 Task: In the sheet Budget Analysis ToolFont size of heading  18 Font style of dataoswald 'Font size of data '9 Alignment of headline & dataAlign center.   Fill color in heading, Red Font color of dataIn the sheet  Data Analysis Spreadsheetbook
Action: Mouse moved to (84, 148)
Screenshot: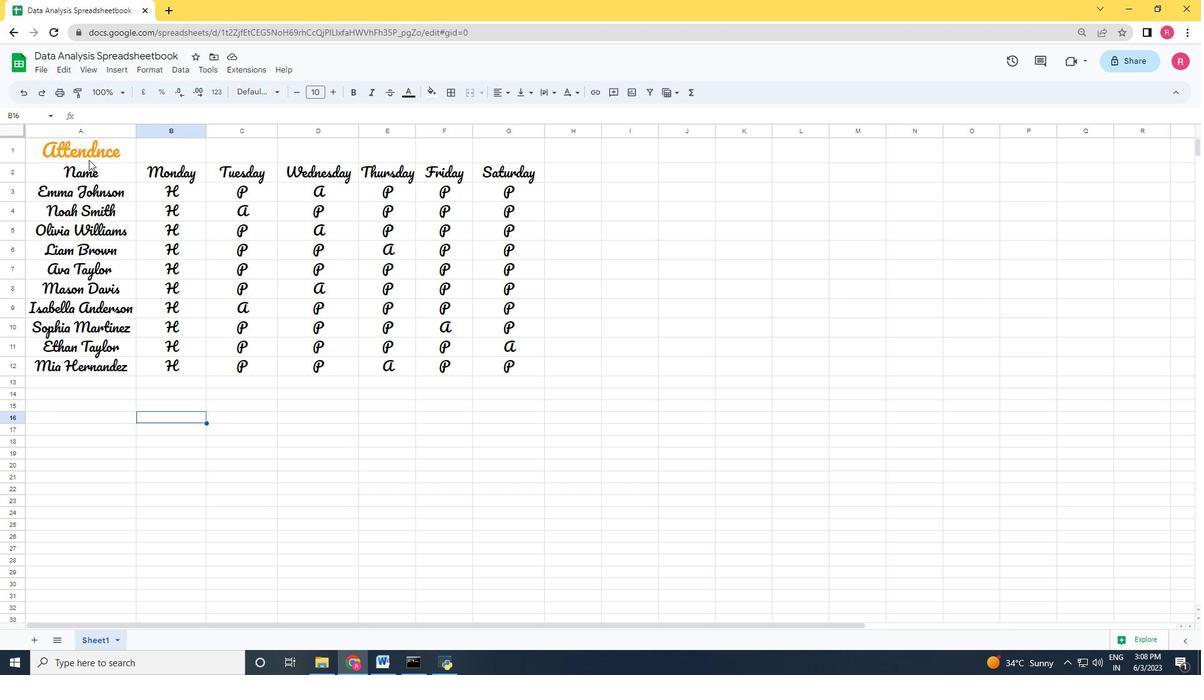
Action: Mouse pressed left at (84, 148)
Screenshot: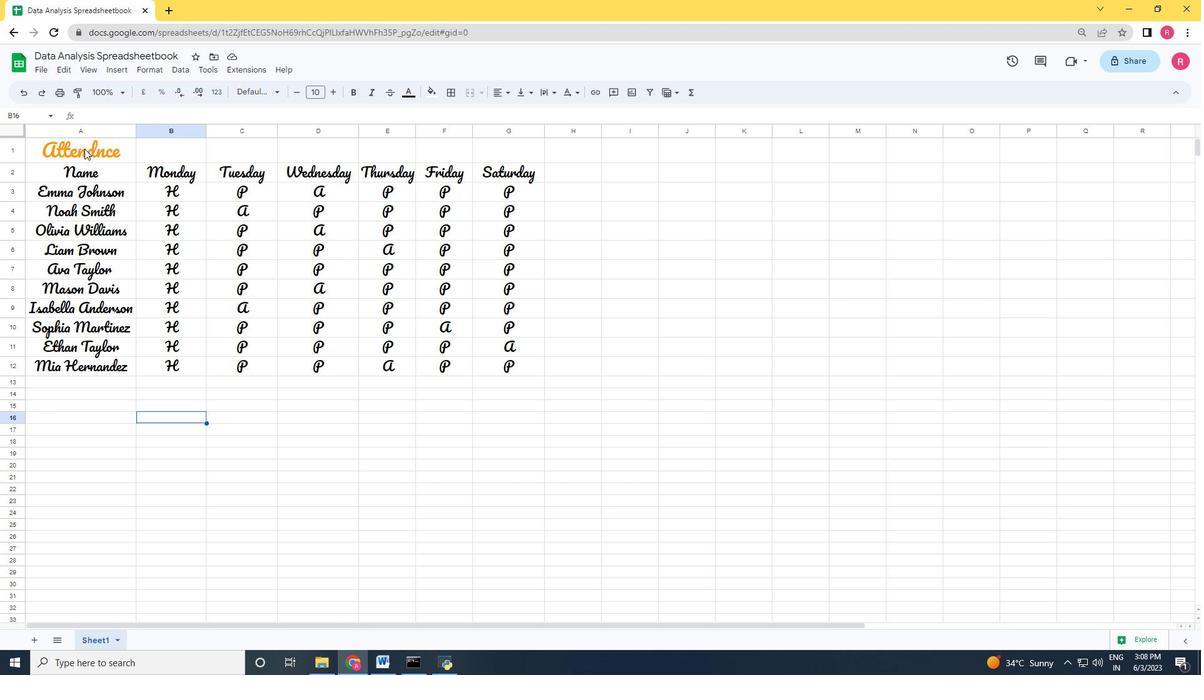 
Action: Mouse moved to (301, 90)
Screenshot: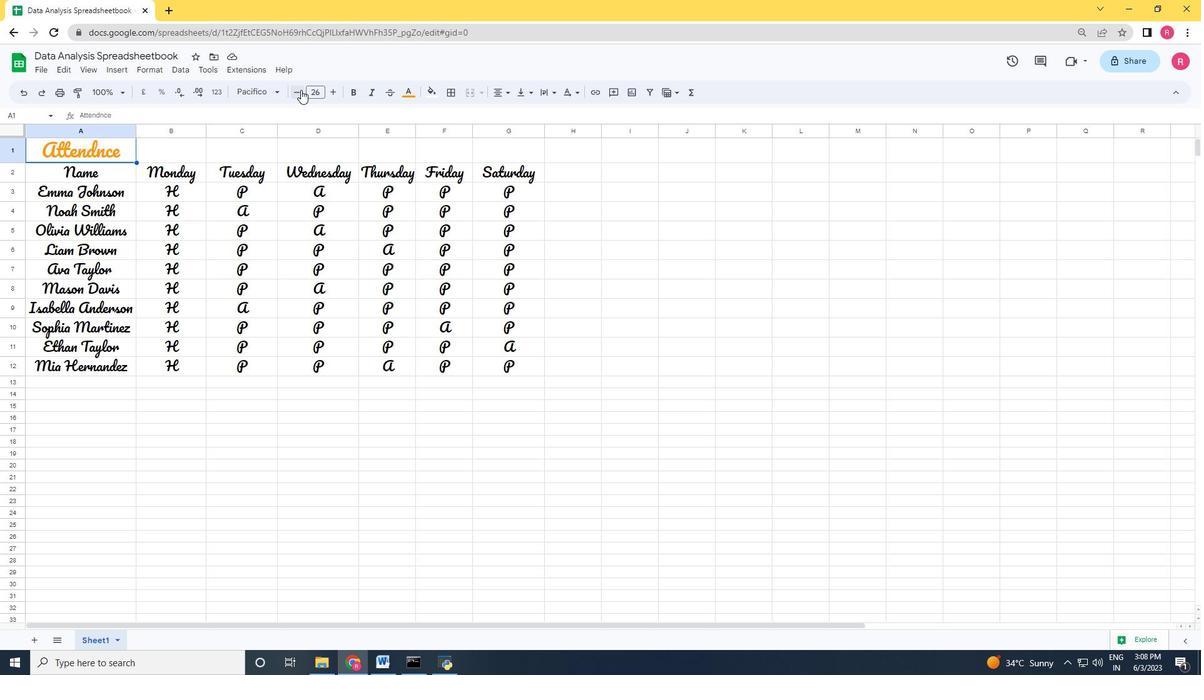 
Action: Mouse pressed left at (301, 90)
Screenshot: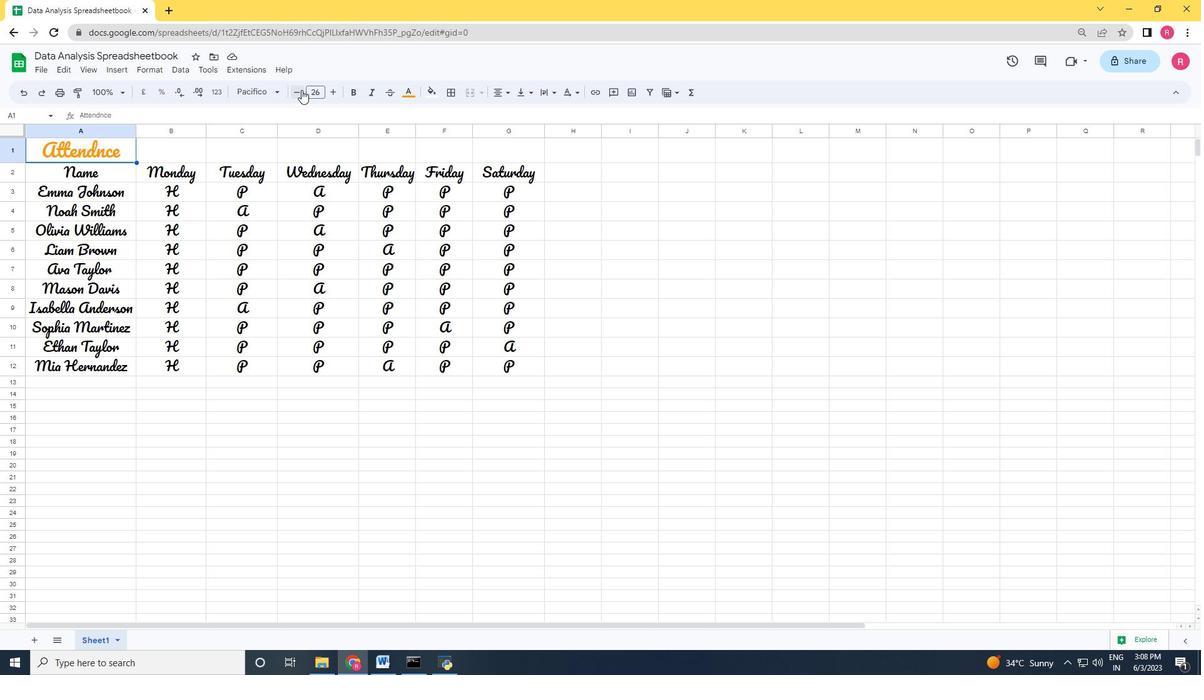 
Action: Mouse pressed left at (301, 90)
Screenshot: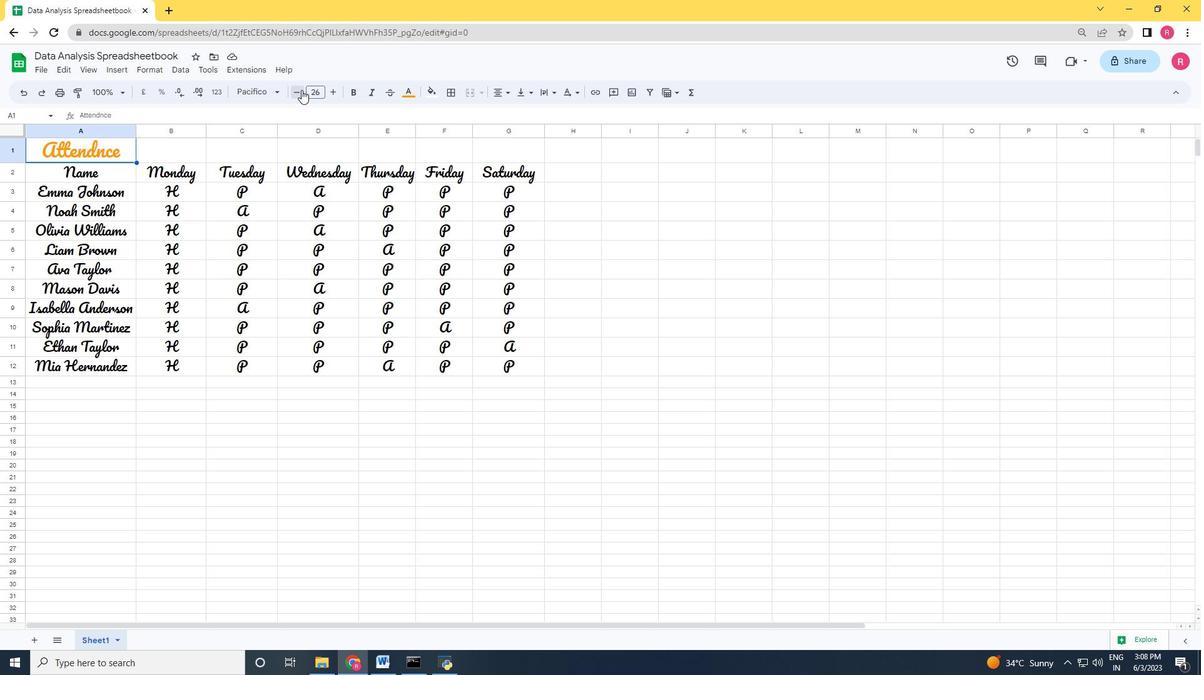 
Action: Mouse pressed left at (301, 90)
Screenshot: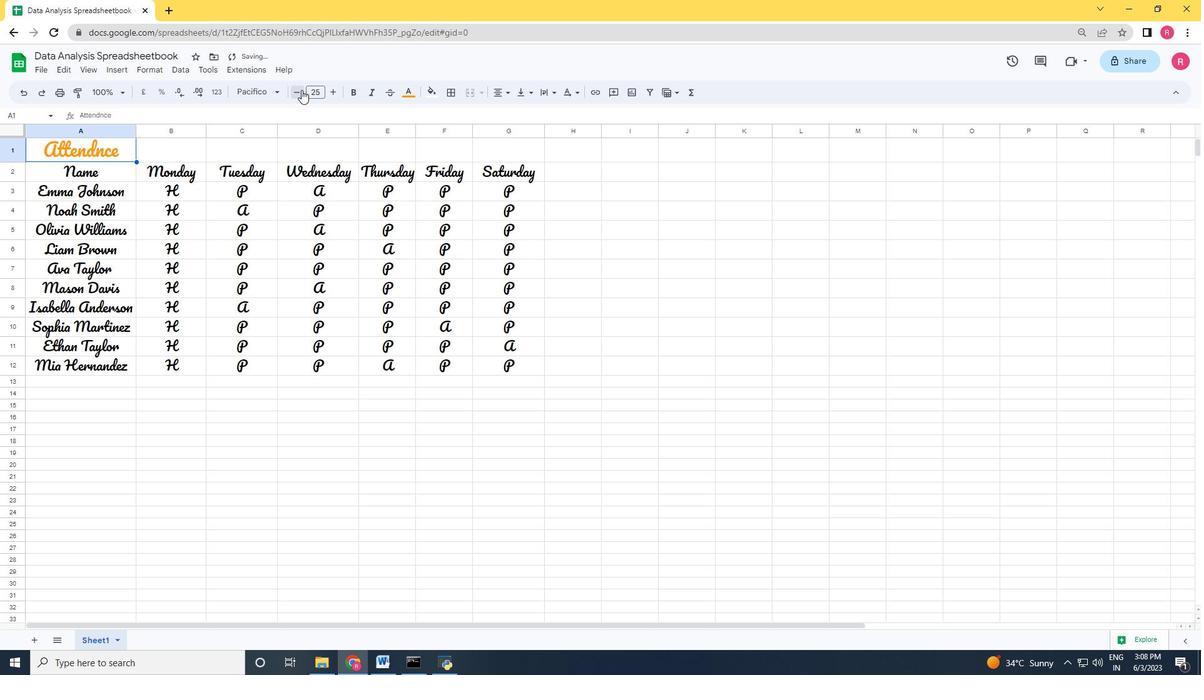 
Action: Mouse pressed left at (301, 90)
Screenshot: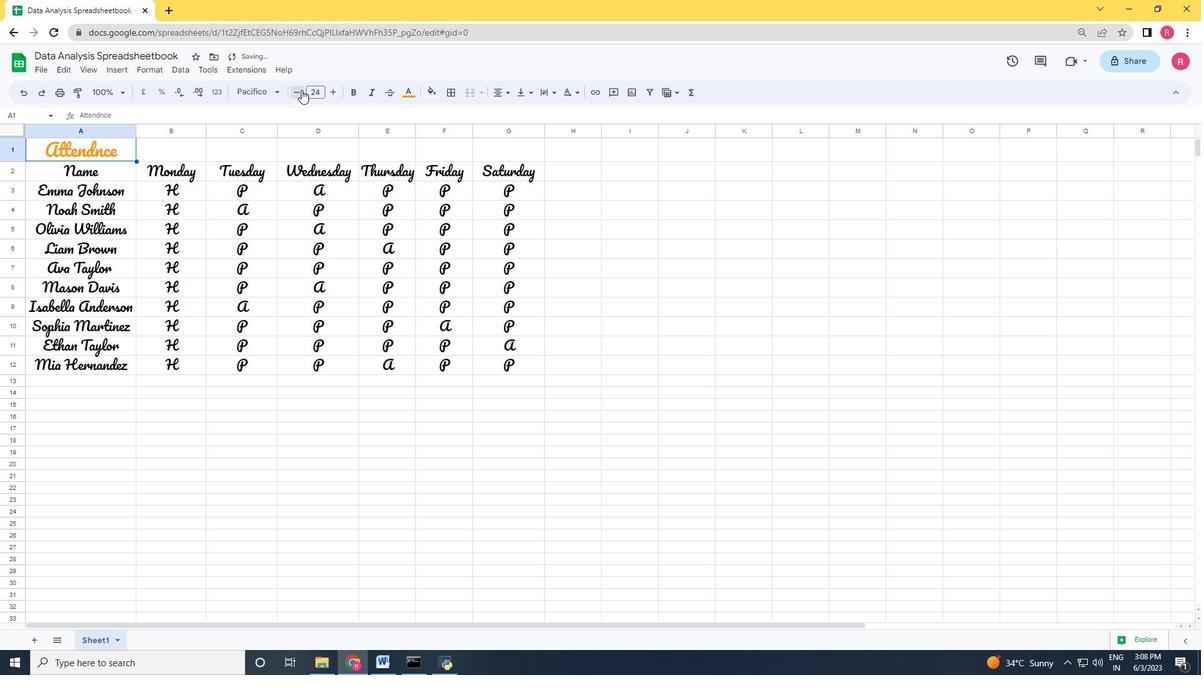 
Action: Mouse pressed left at (301, 90)
Screenshot: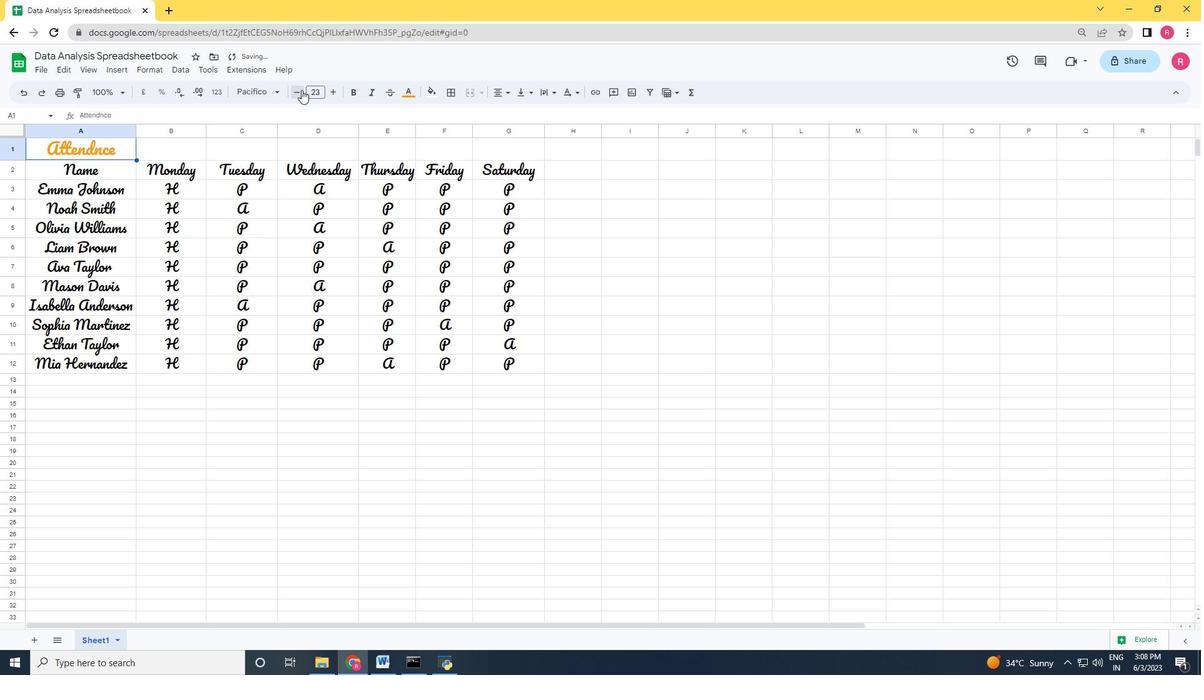 
Action: Mouse pressed left at (301, 90)
Screenshot: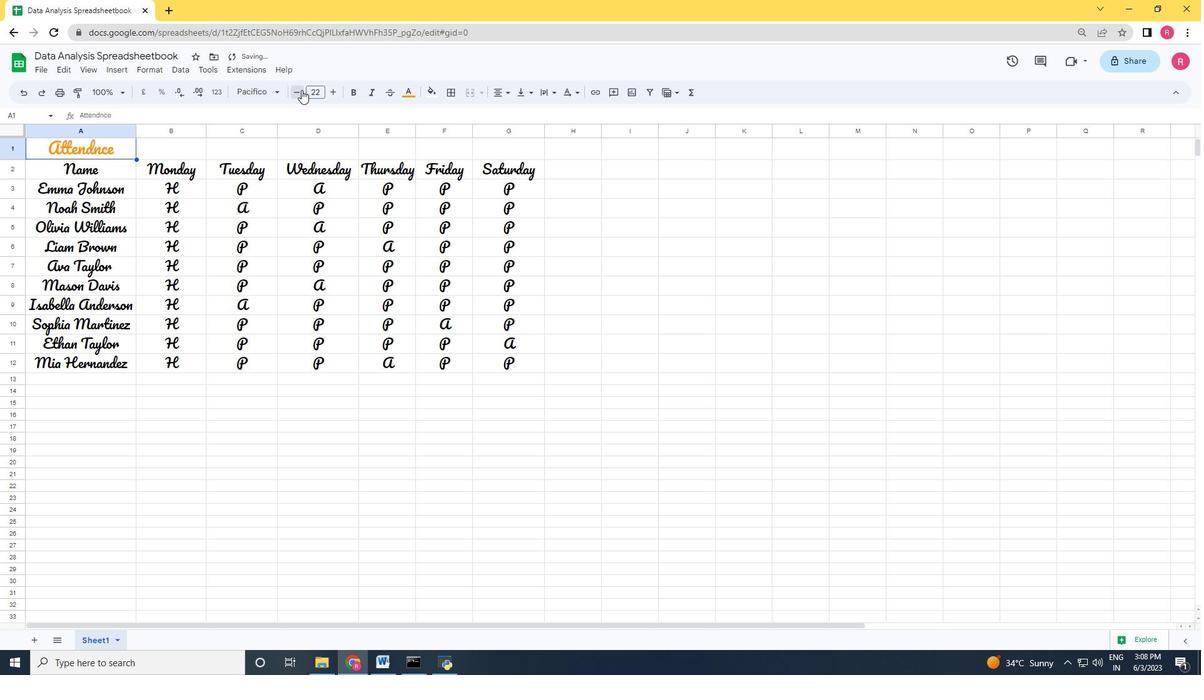 
Action: Mouse pressed left at (301, 90)
Screenshot: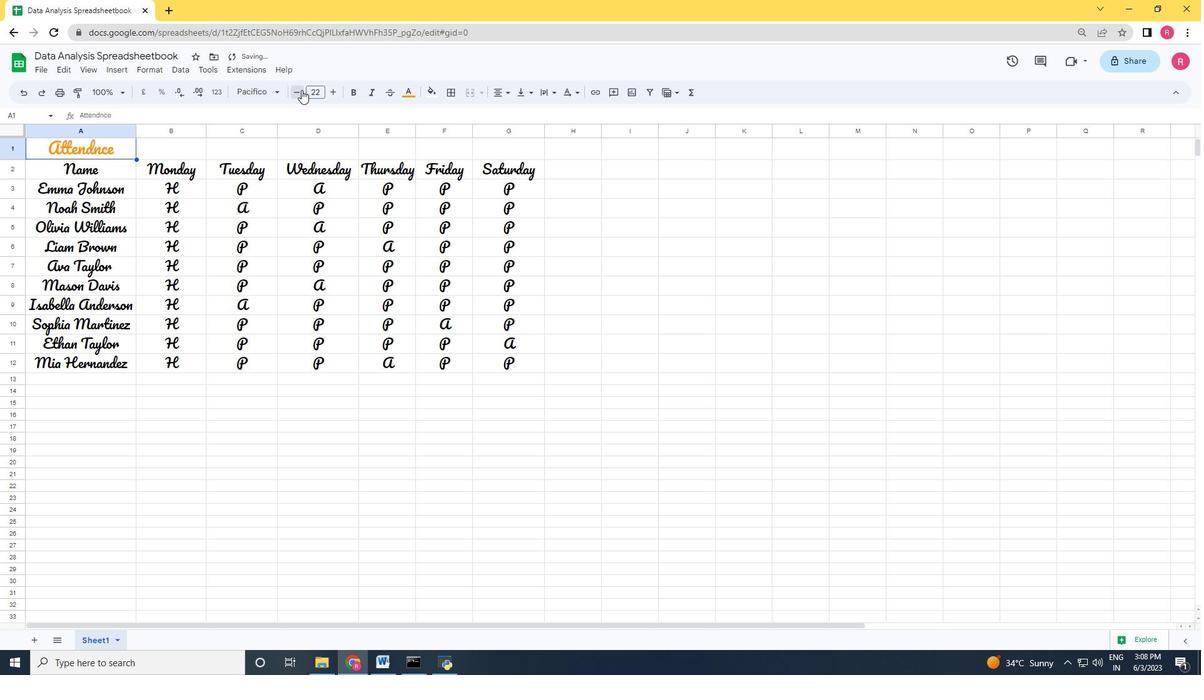 
Action: Mouse pressed left at (301, 90)
Screenshot: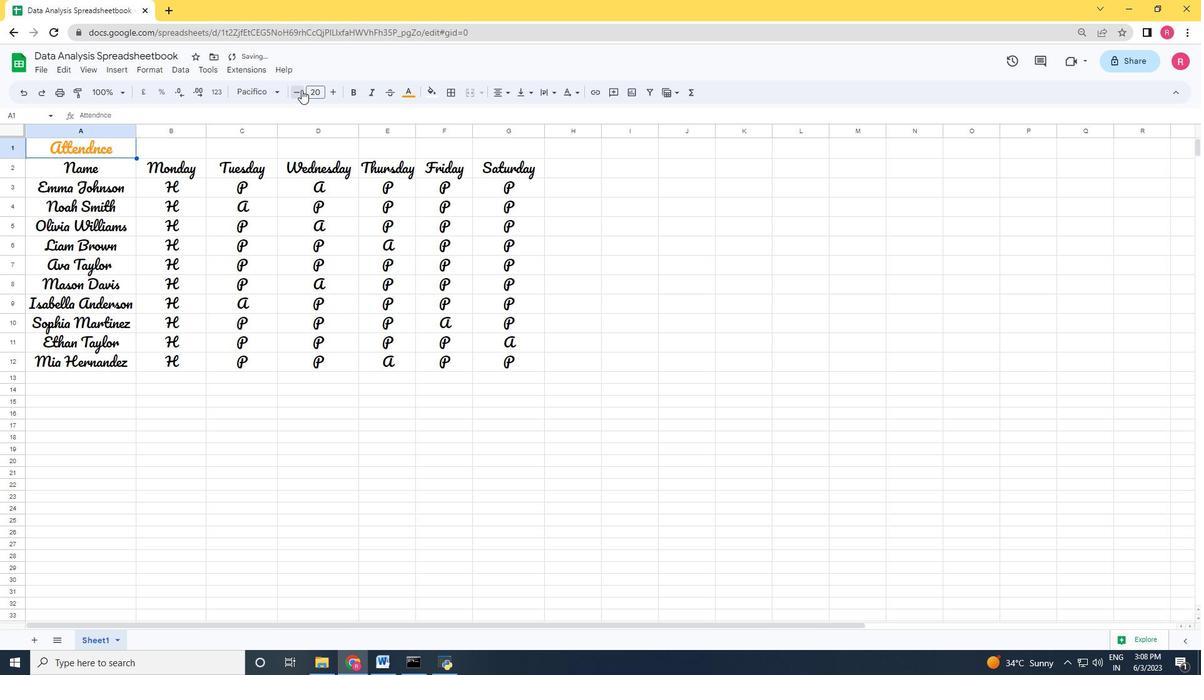 
Action: Mouse pressed left at (301, 90)
Screenshot: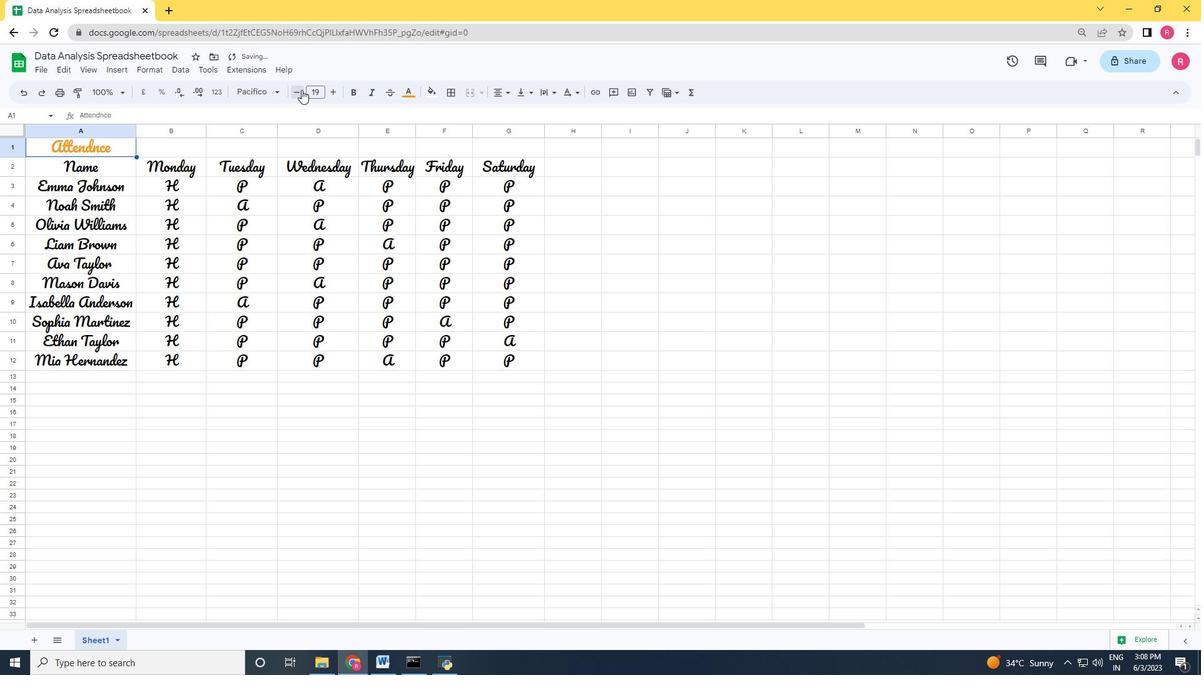 
Action: Mouse moved to (329, 93)
Screenshot: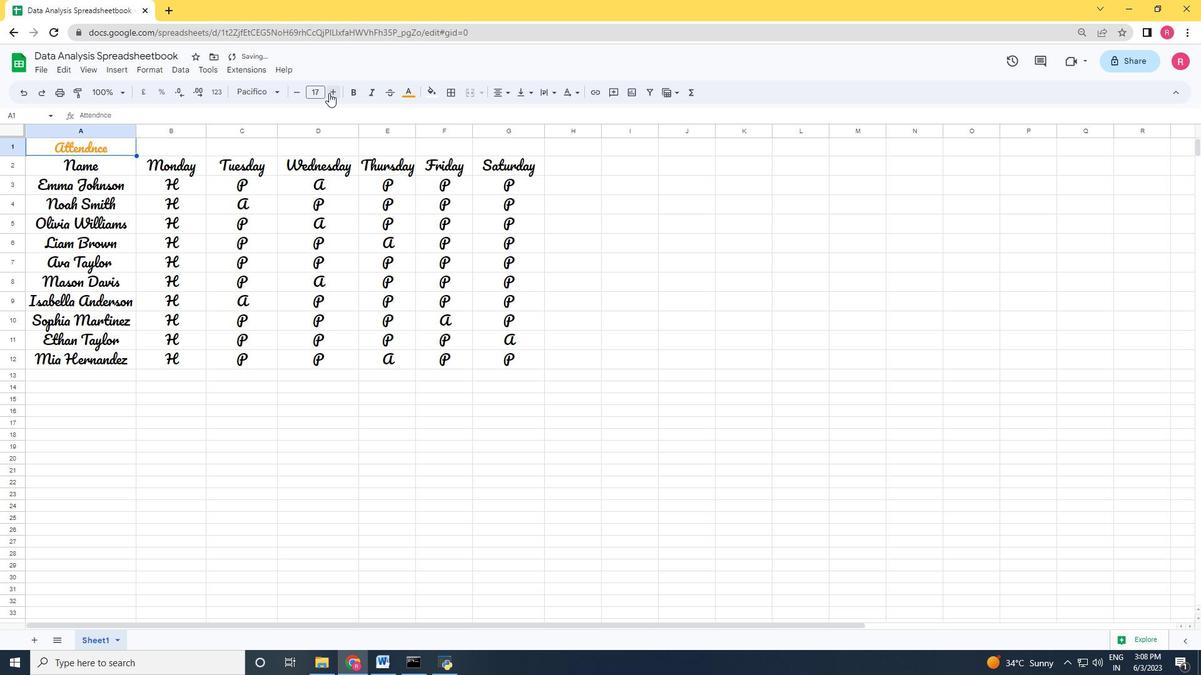 
Action: Mouse pressed left at (329, 93)
Screenshot: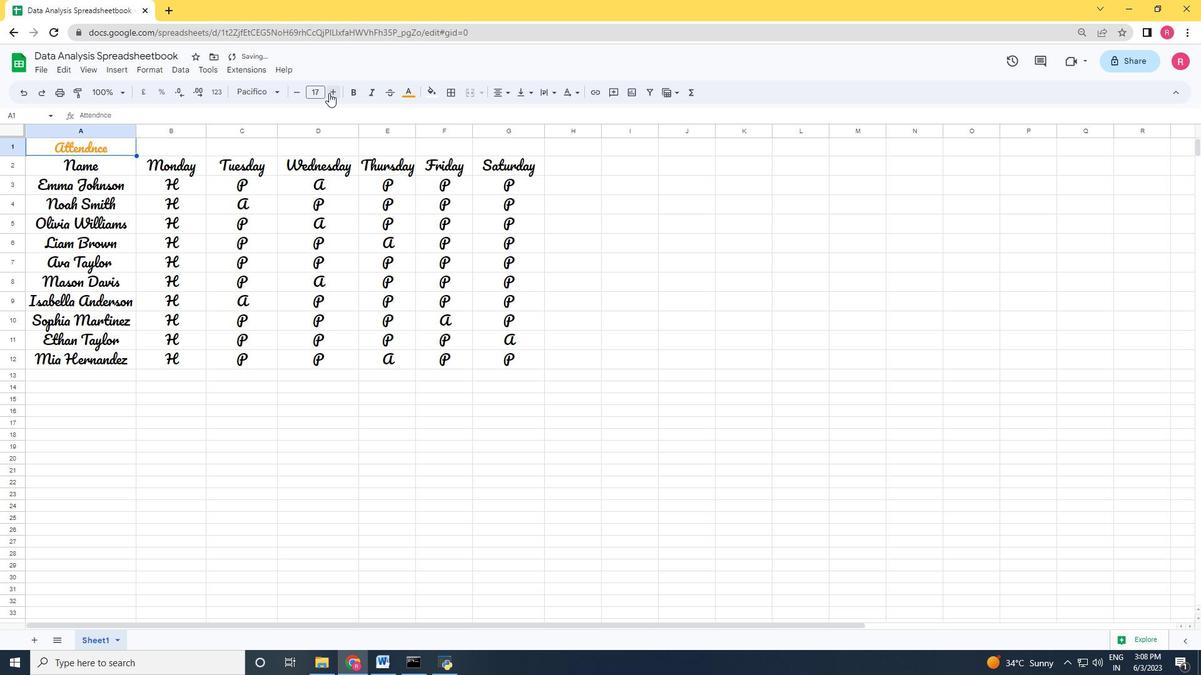 
Action: Mouse moved to (280, 95)
Screenshot: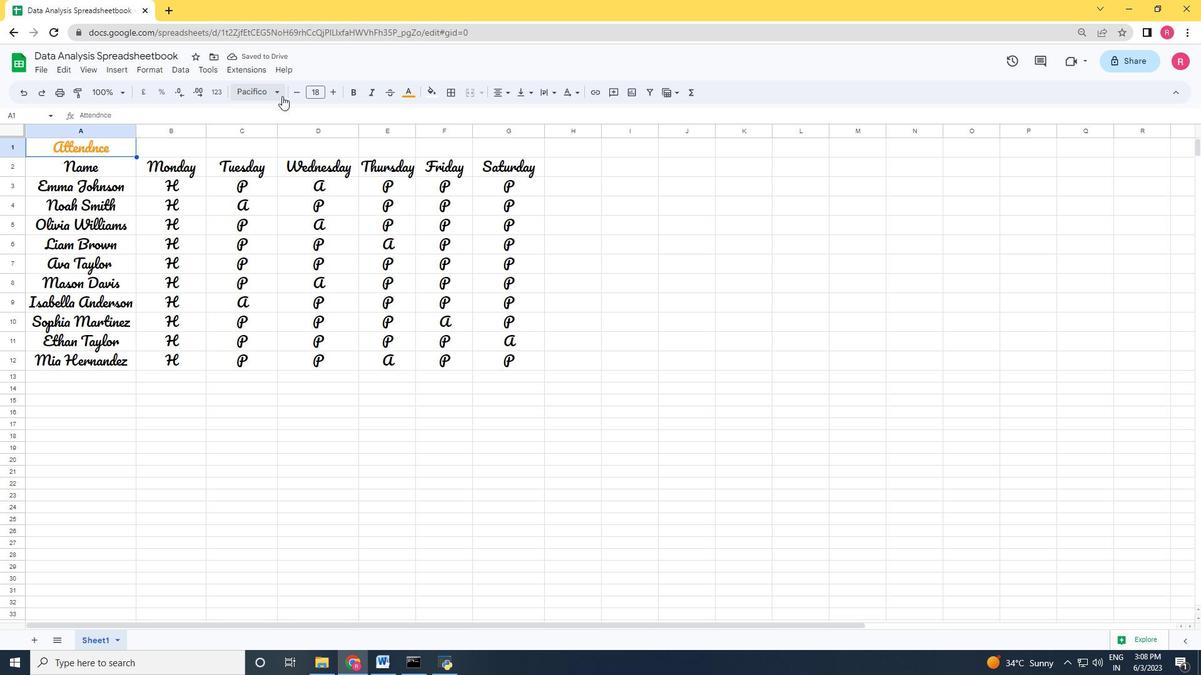 
Action: Mouse pressed left at (280, 95)
Screenshot: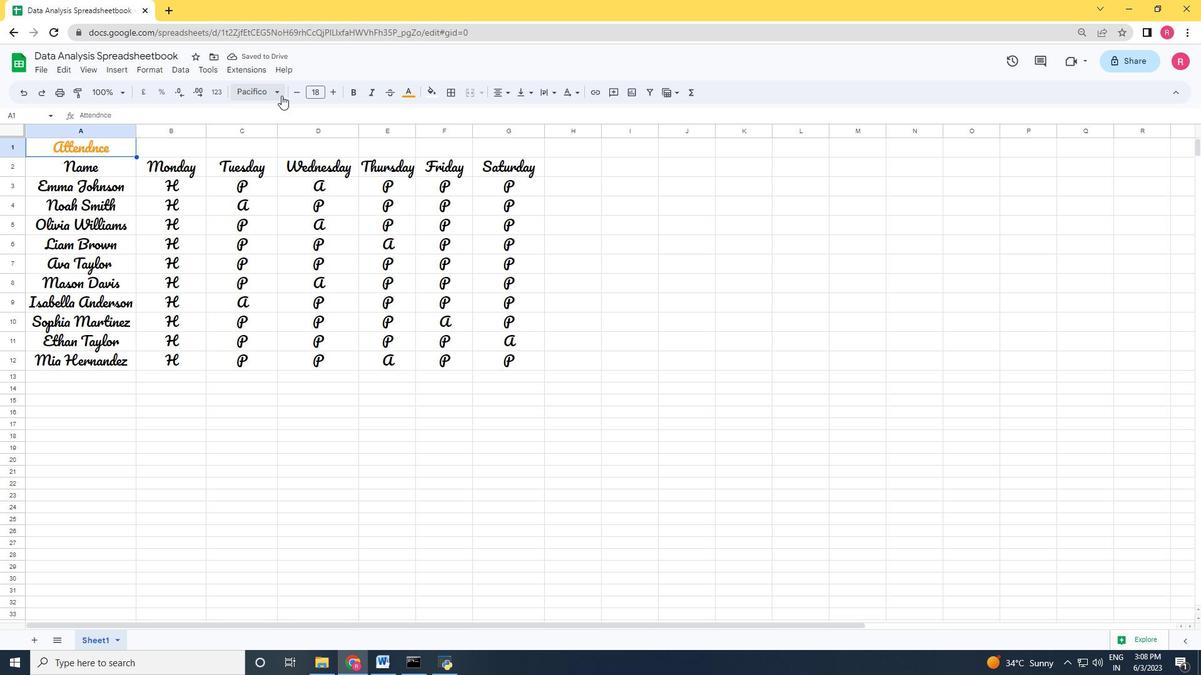 
Action: Mouse moved to (270, 242)
Screenshot: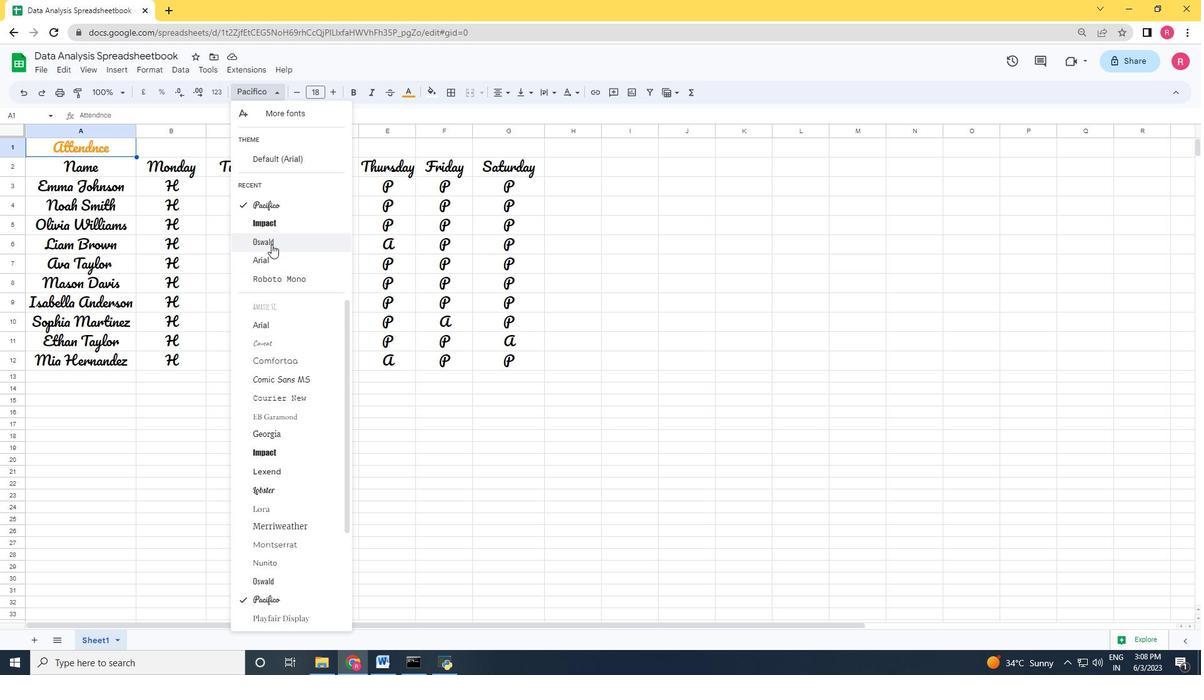 
Action: Mouse pressed left at (270, 242)
Screenshot: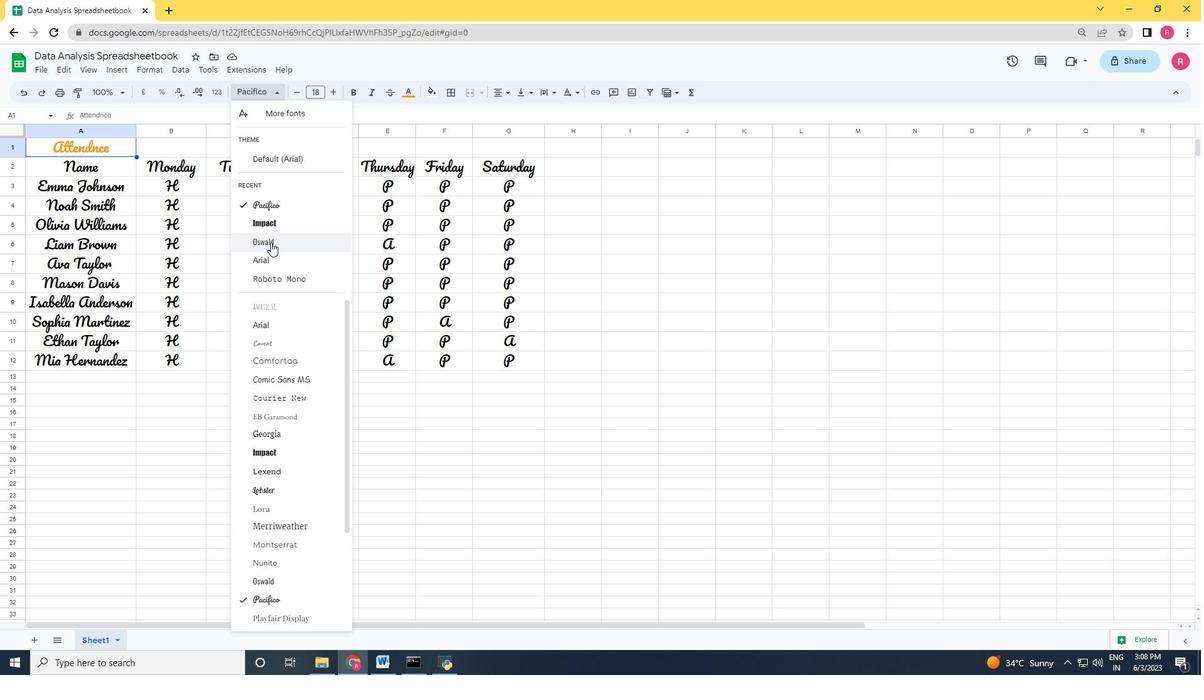 
Action: Mouse moved to (299, 95)
Screenshot: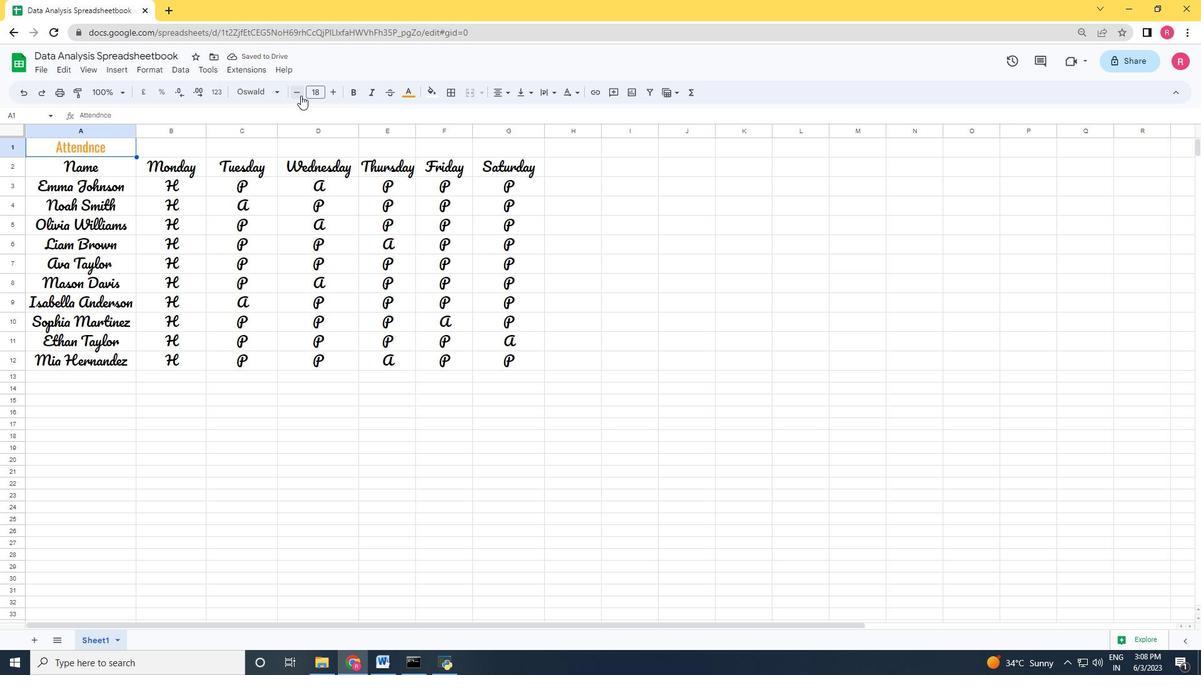 
Action: Mouse pressed left at (299, 95)
Screenshot: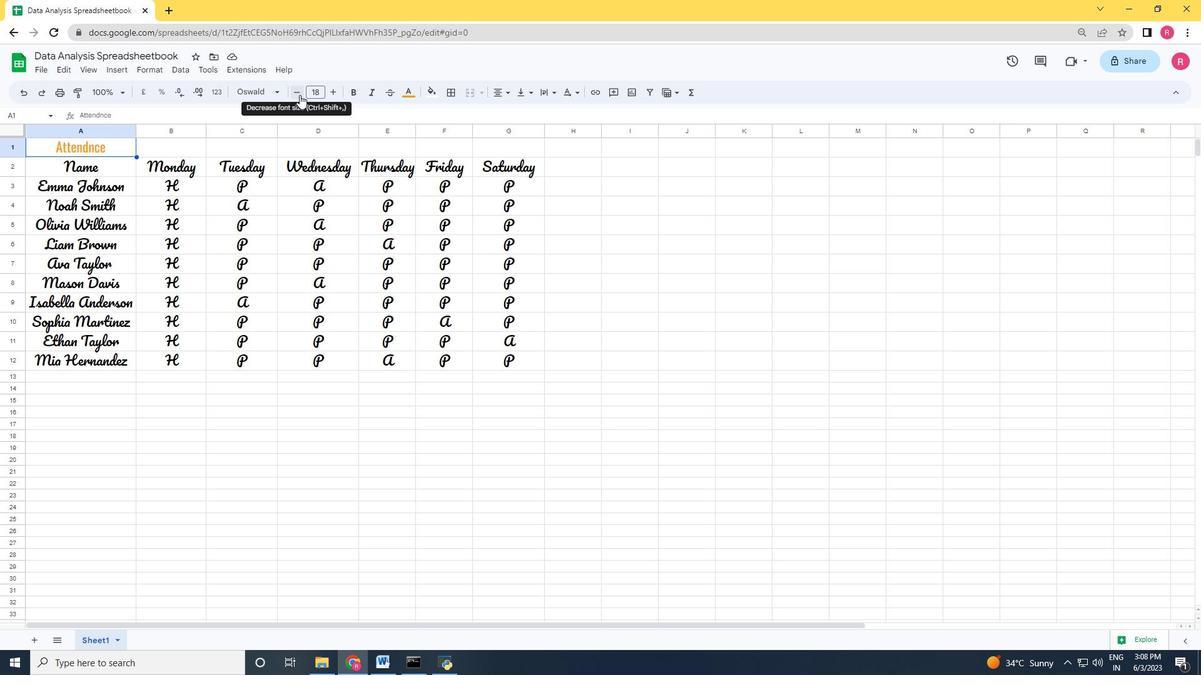 
Action: Mouse pressed left at (299, 95)
Screenshot: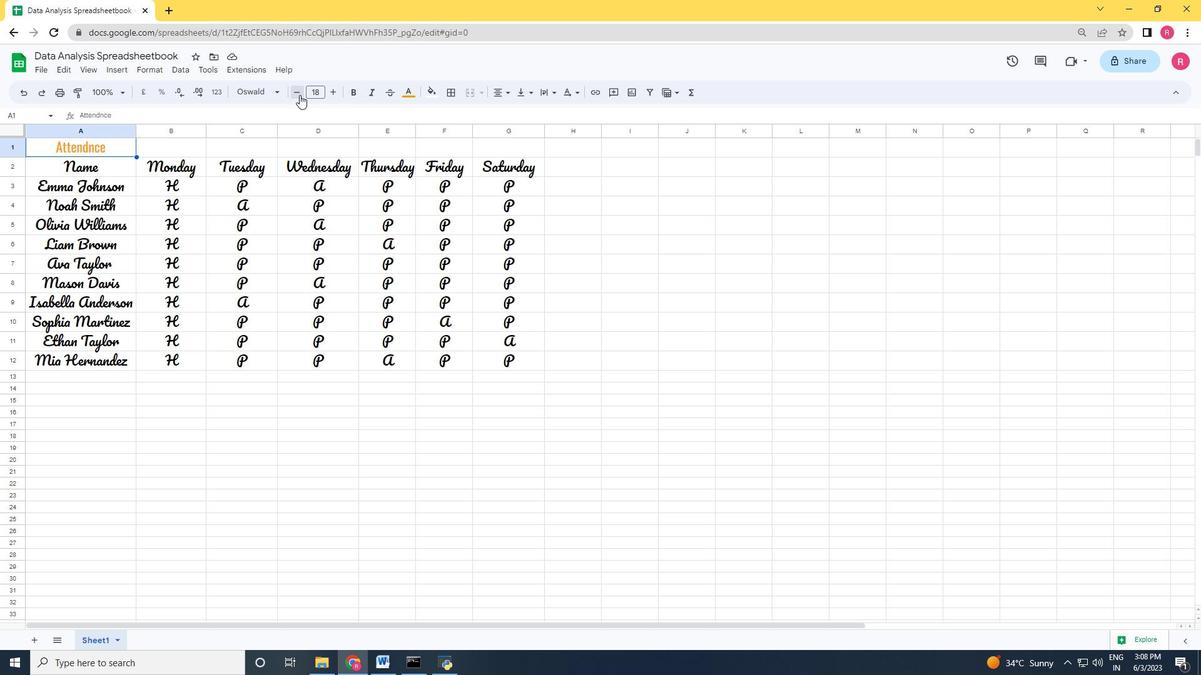 
Action: Mouse pressed left at (299, 95)
Screenshot: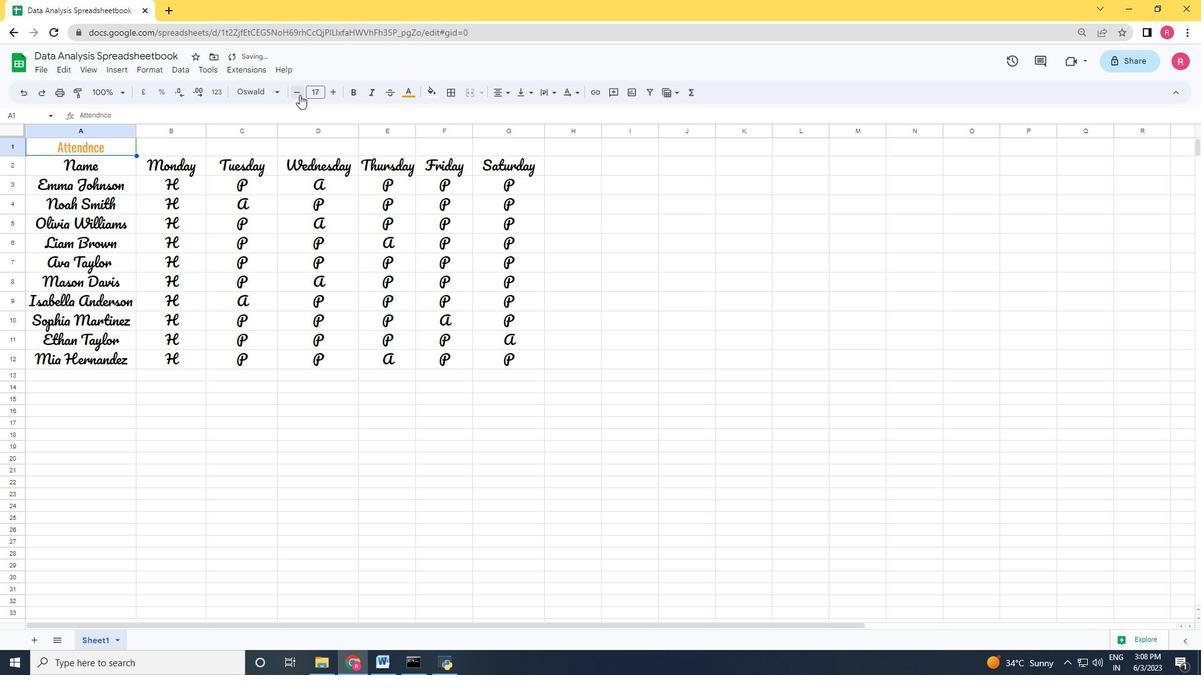 
Action: Mouse moved to (334, 93)
Screenshot: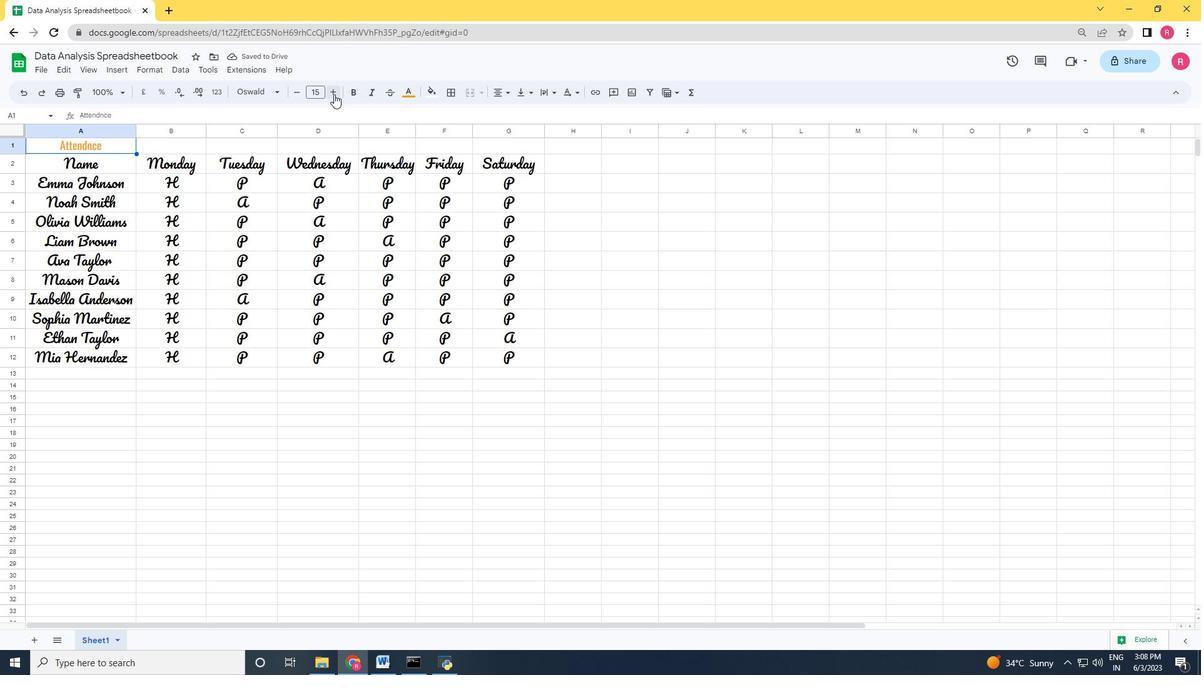 
Action: Mouse pressed left at (334, 93)
Screenshot: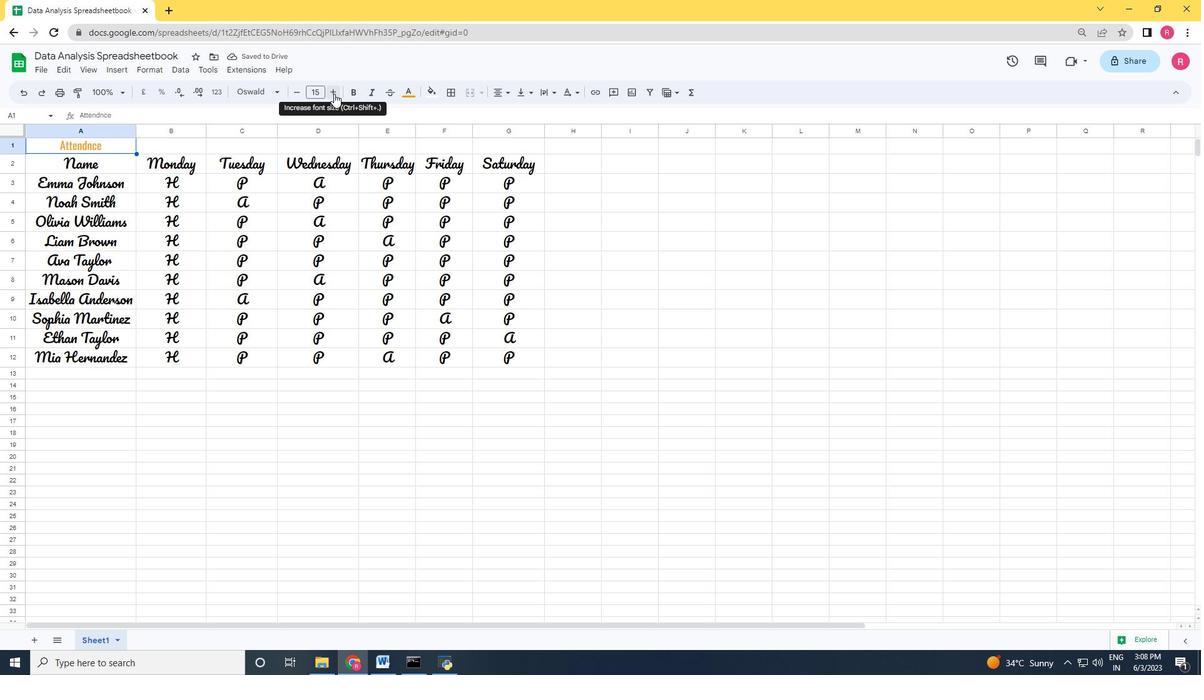 
Action: Mouse pressed left at (334, 93)
Screenshot: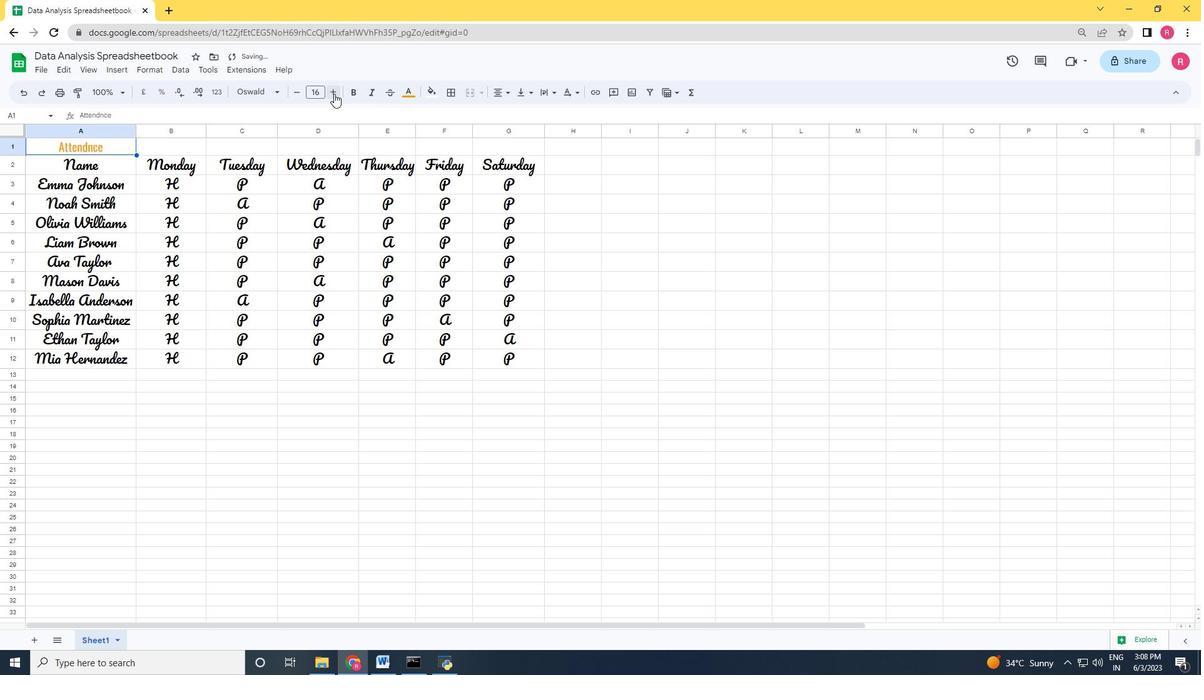 
Action: Mouse pressed left at (334, 93)
Screenshot: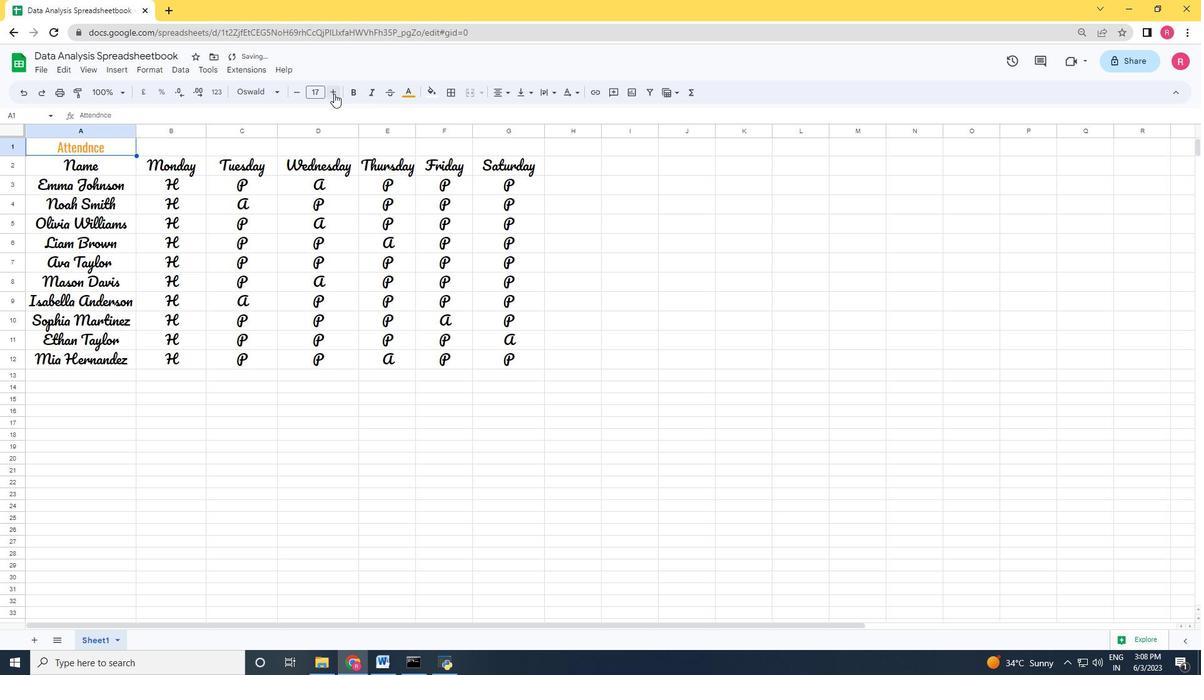
Action: Mouse moved to (277, 95)
Screenshot: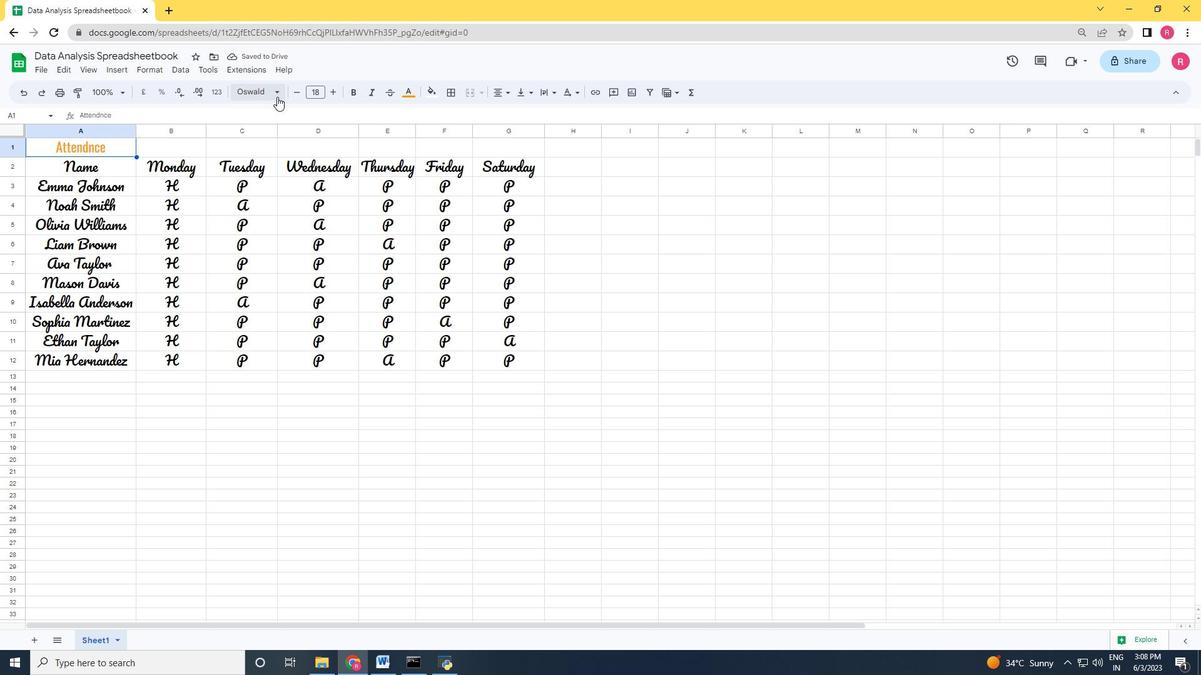 
Action: Mouse pressed left at (277, 95)
Screenshot: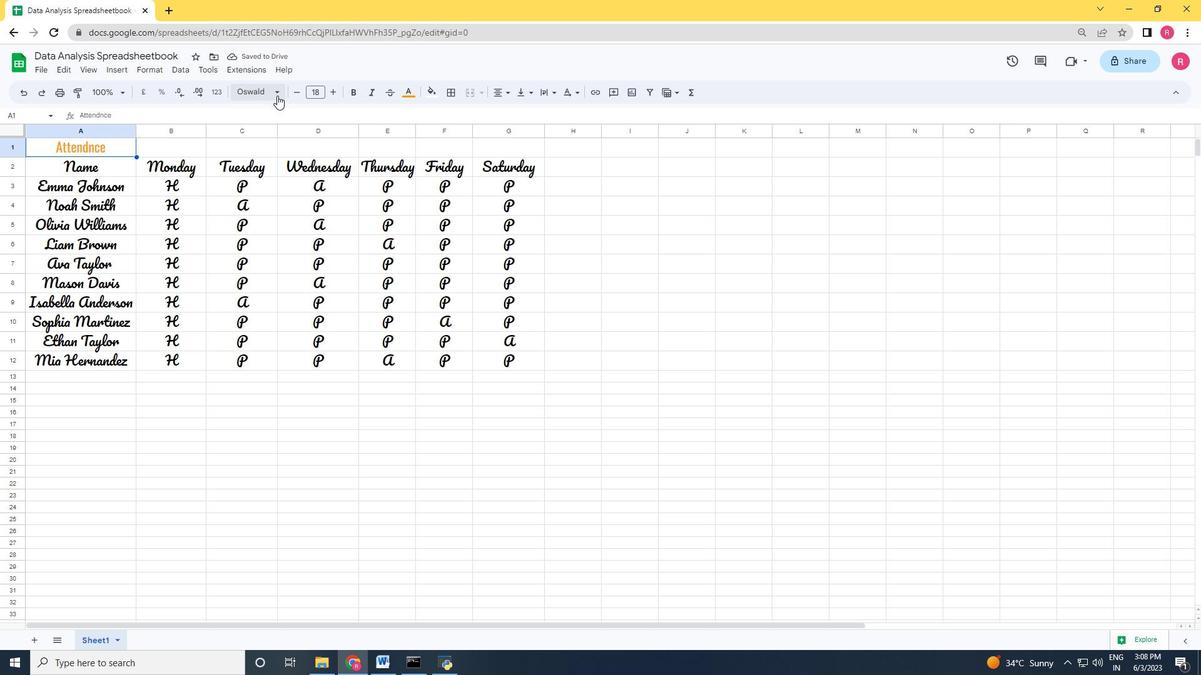 
Action: Mouse moved to (280, 535)
Screenshot: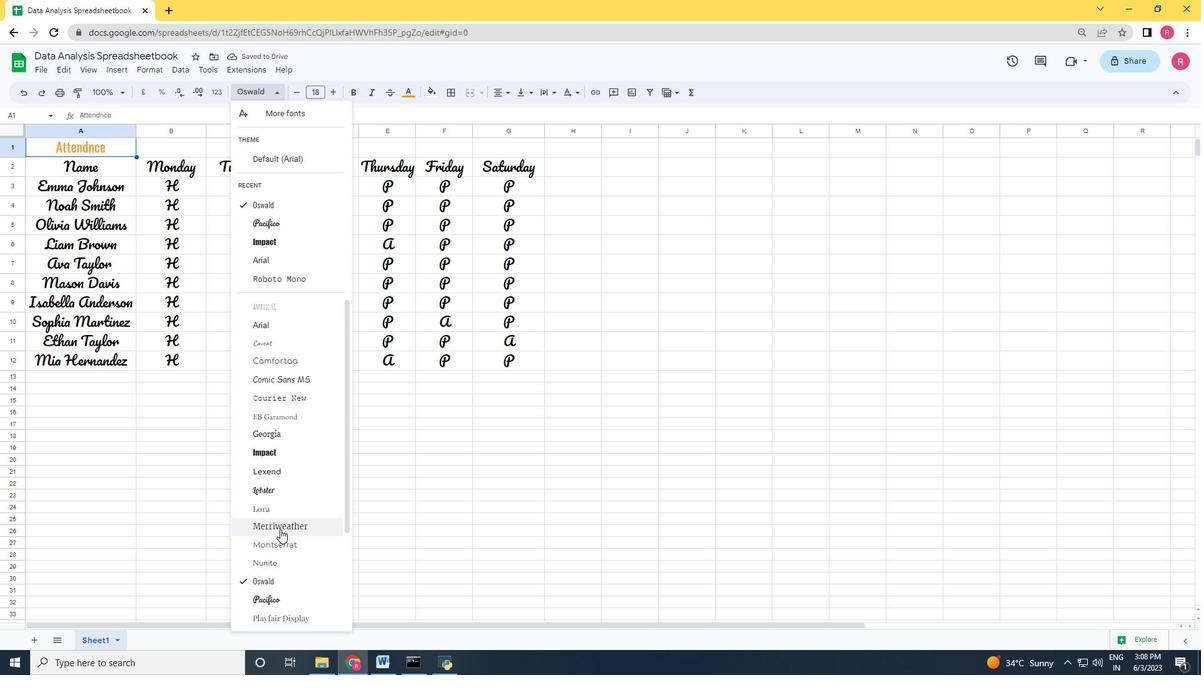 
Action: Mouse scrolled (280, 534) with delta (0, 0)
Screenshot: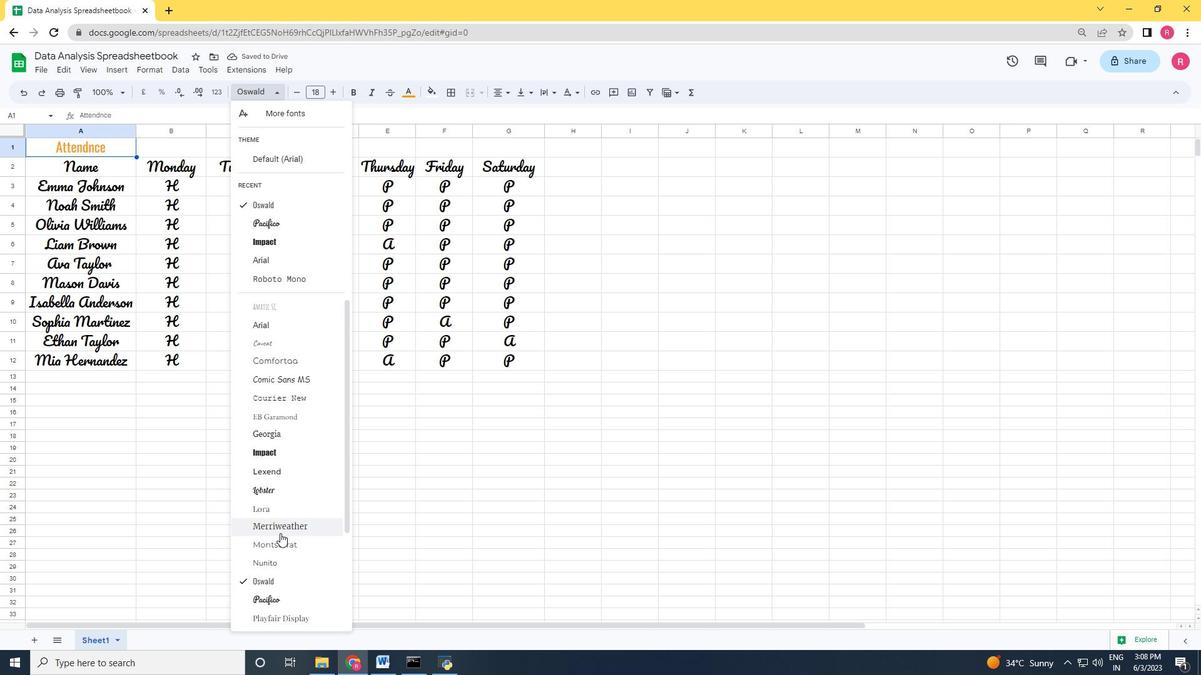
Action: Mouse moved to (276, 546)
Screenshot: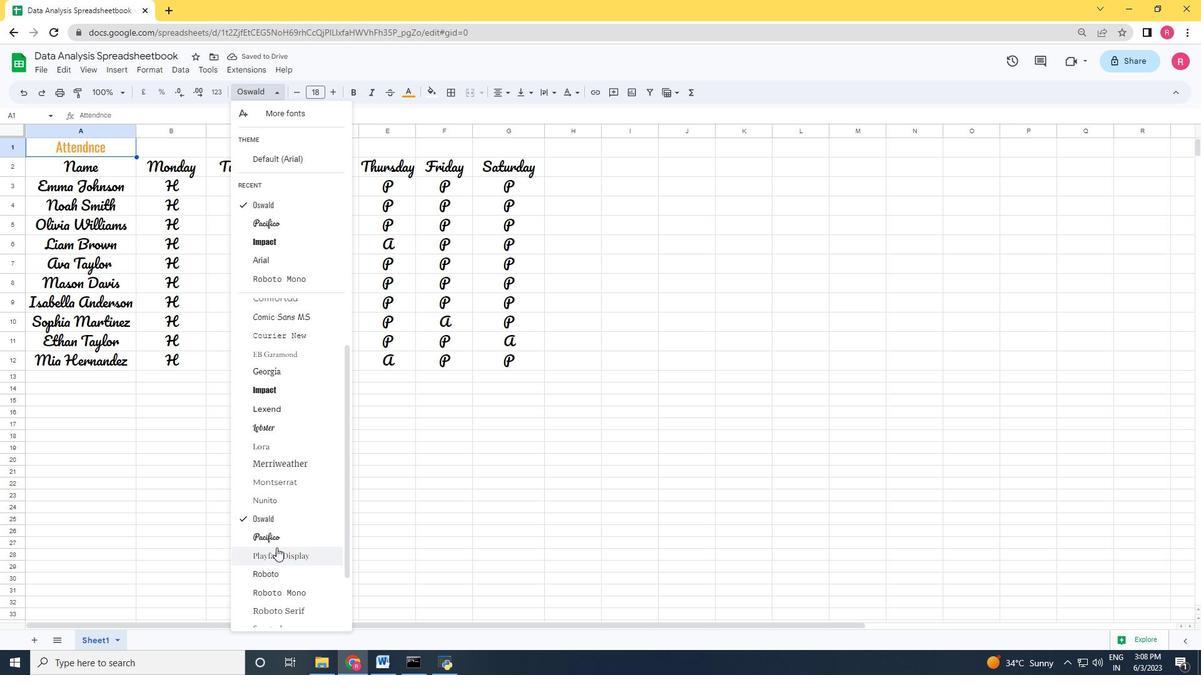 
Action: Mouse pressed left at (276, 546)
Screenshot: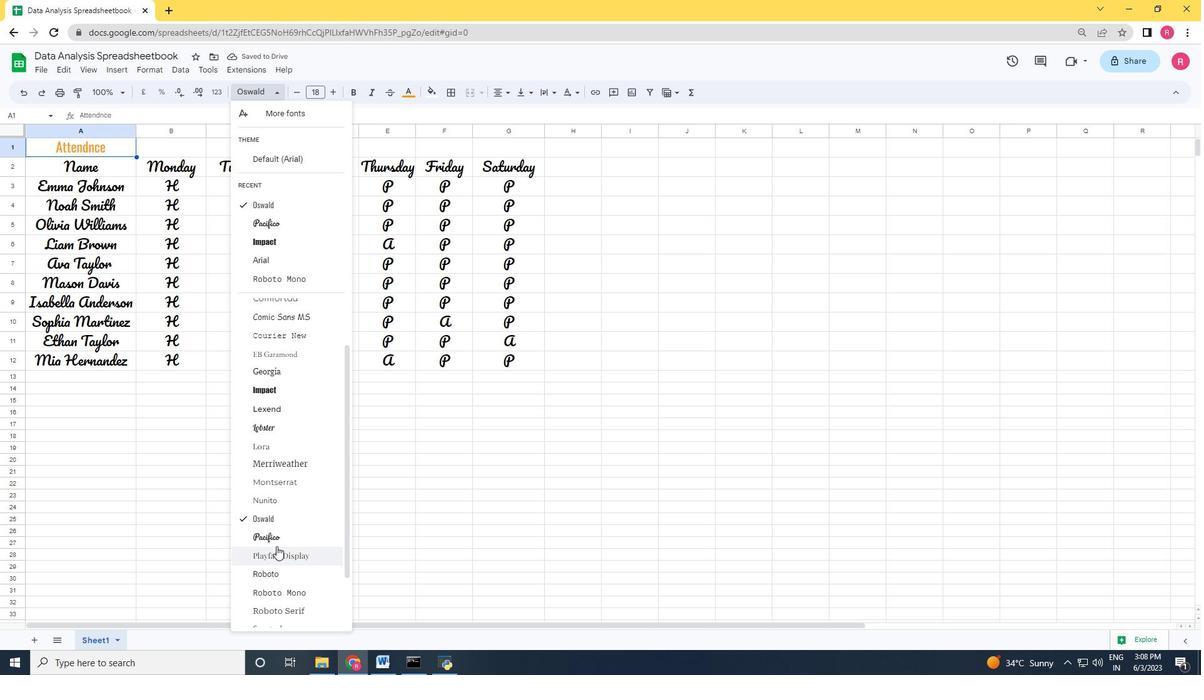 
Action: Mouse moved to (100, 163)
Screenshot: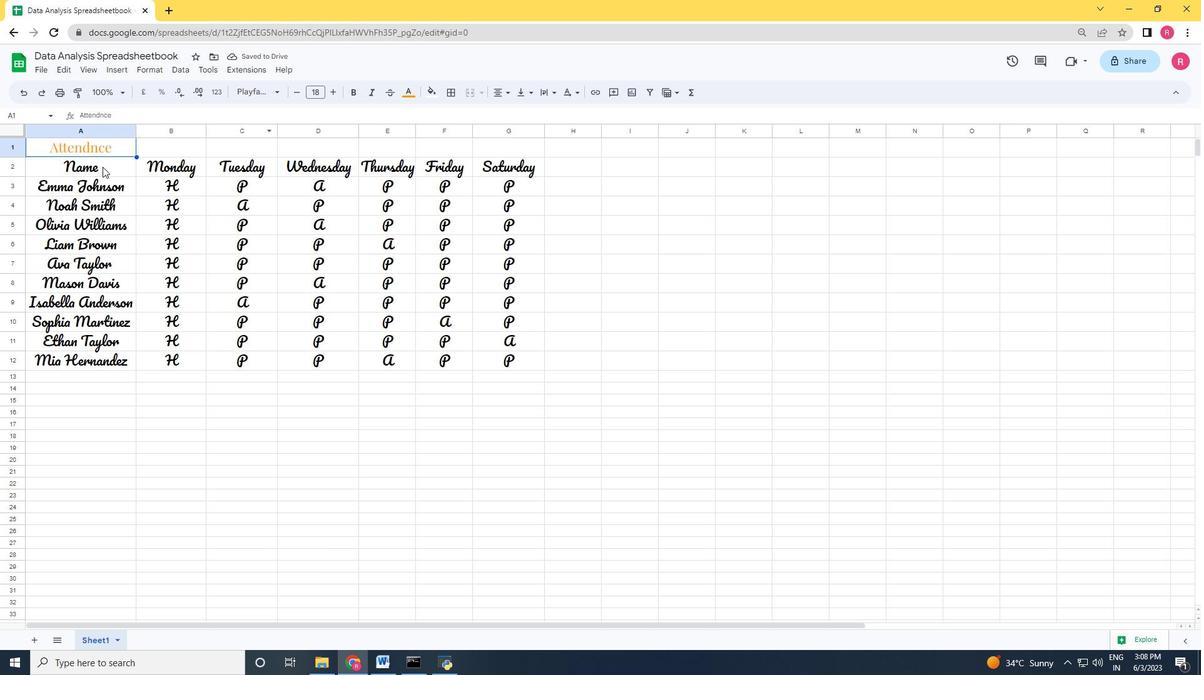 
Action: Mouse pressed left at (100, 163)
Screenshot: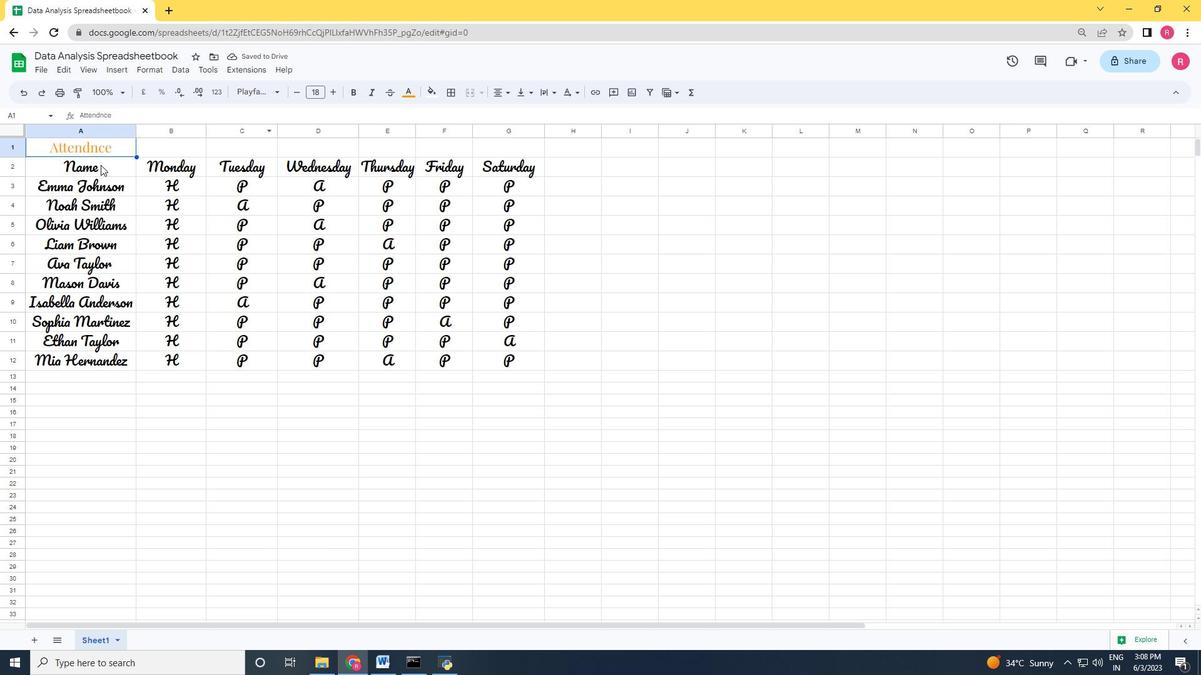 
Action: Mouse moved to (261, 88)
Screenshot: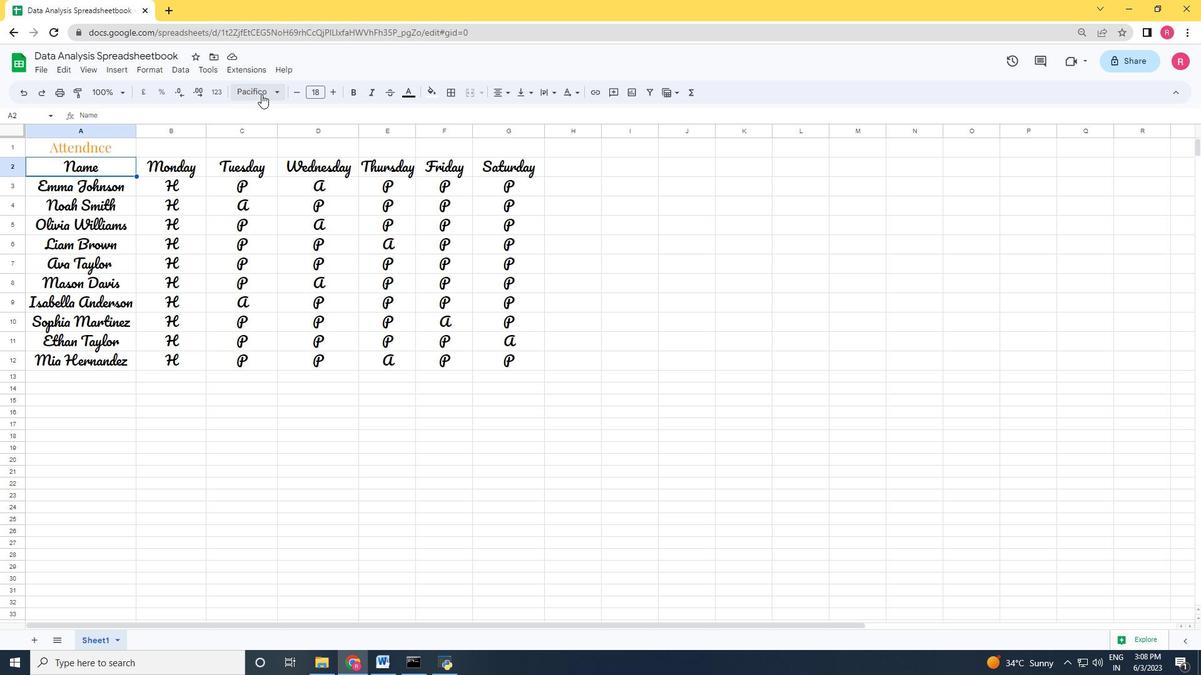 
Action: Mouse pressed left at (261, 88)
Screenshot: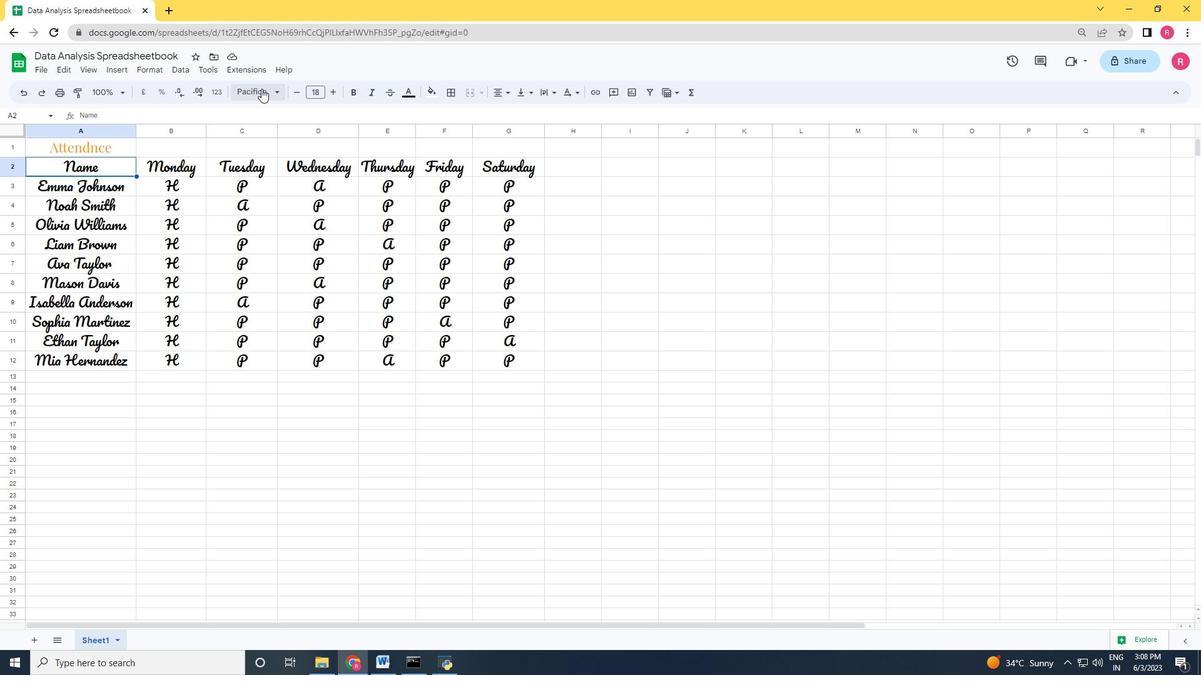 
Action: Mouse moved to (245, 423)
Screenshot: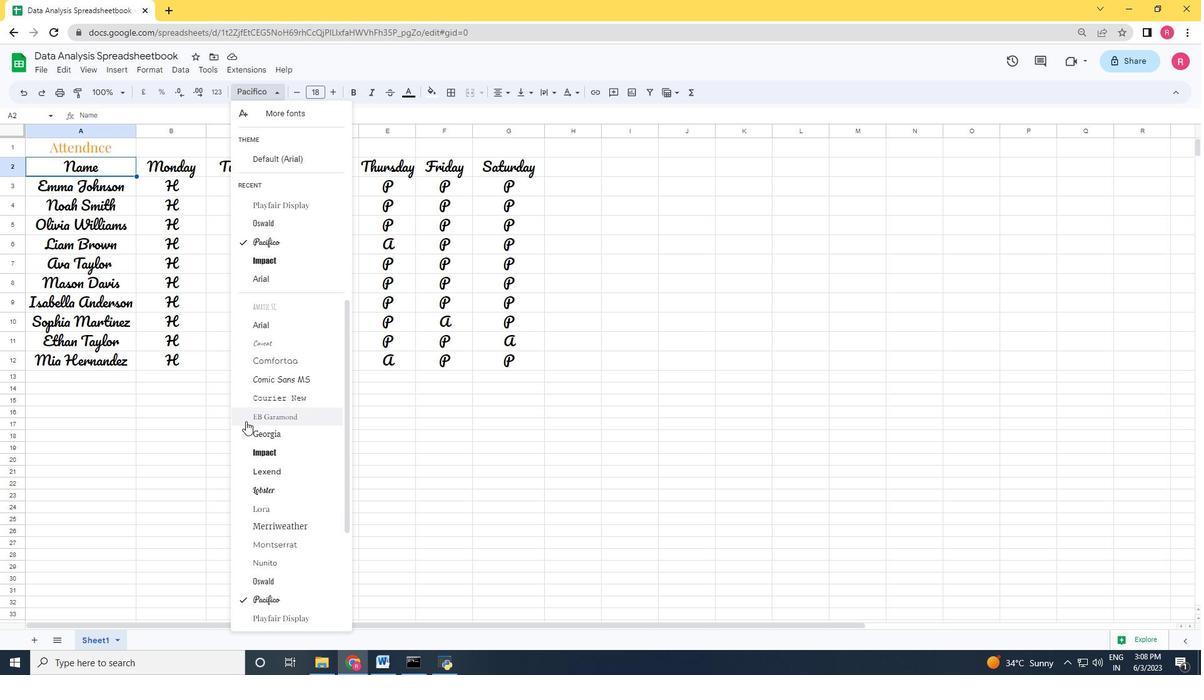 
Action: Mouse scrolled (245, 423) with delta (0, 0)
Screenshot: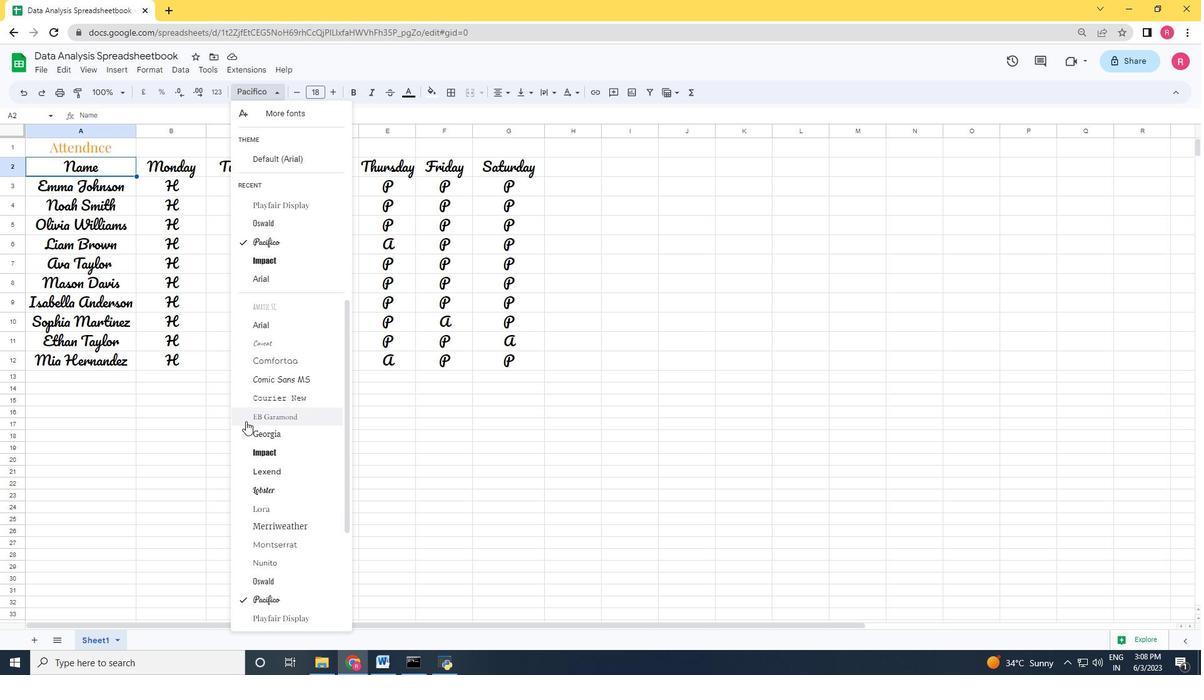 
Action: Mouse scrolled (245, 423) with delta (0, 0)
Screenshot: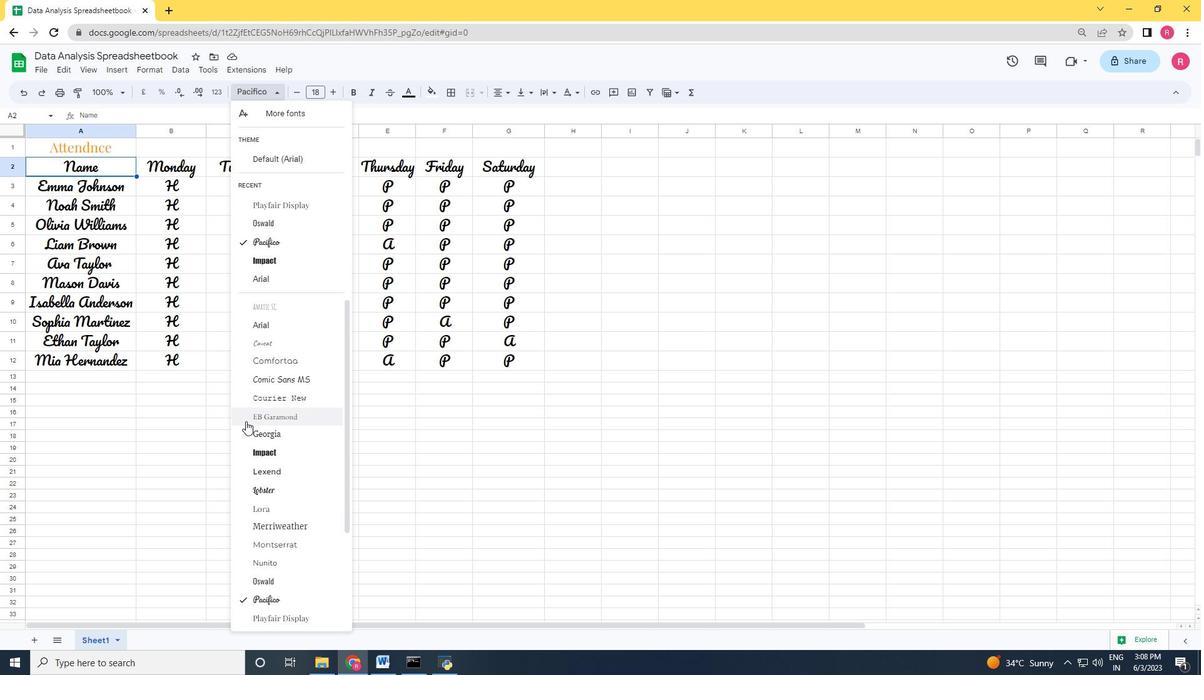 
Action: Mouse scrolled (245, 423) with delta (0, 0)
Screenshot: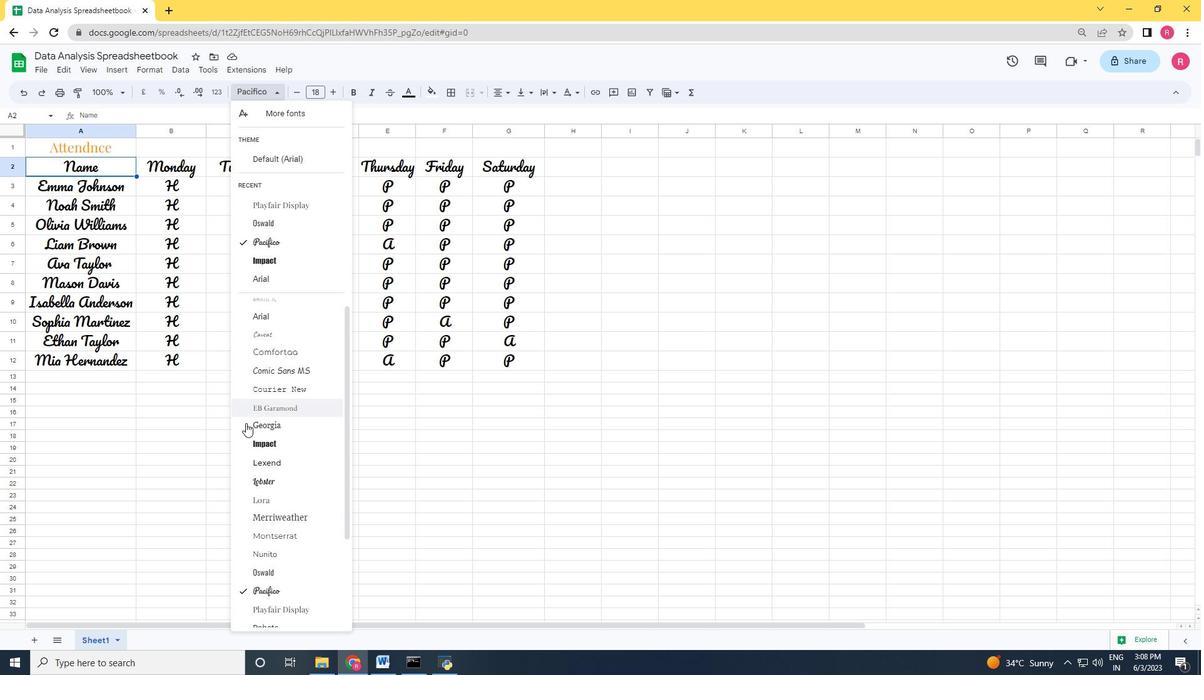 
Action: Mouse scrolled (245, 423) with delta (0, 0)
Screenshot: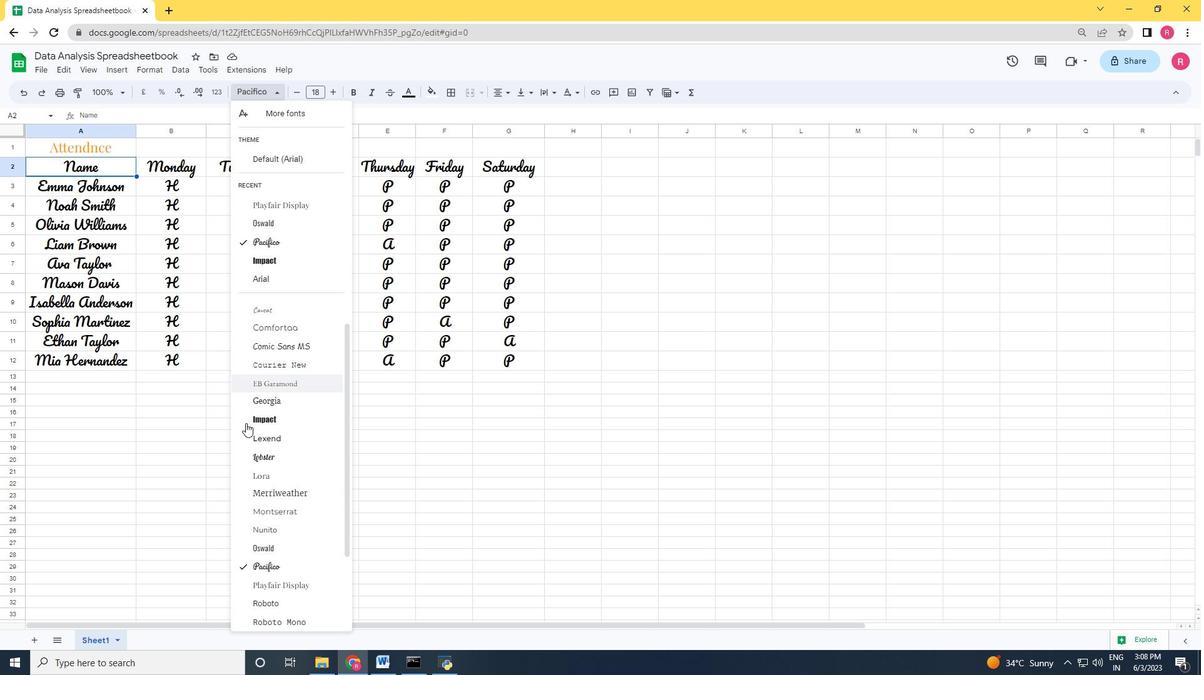 
Action: Mouse scrolled (245, 423) with delta (0, 0)
Screenshot: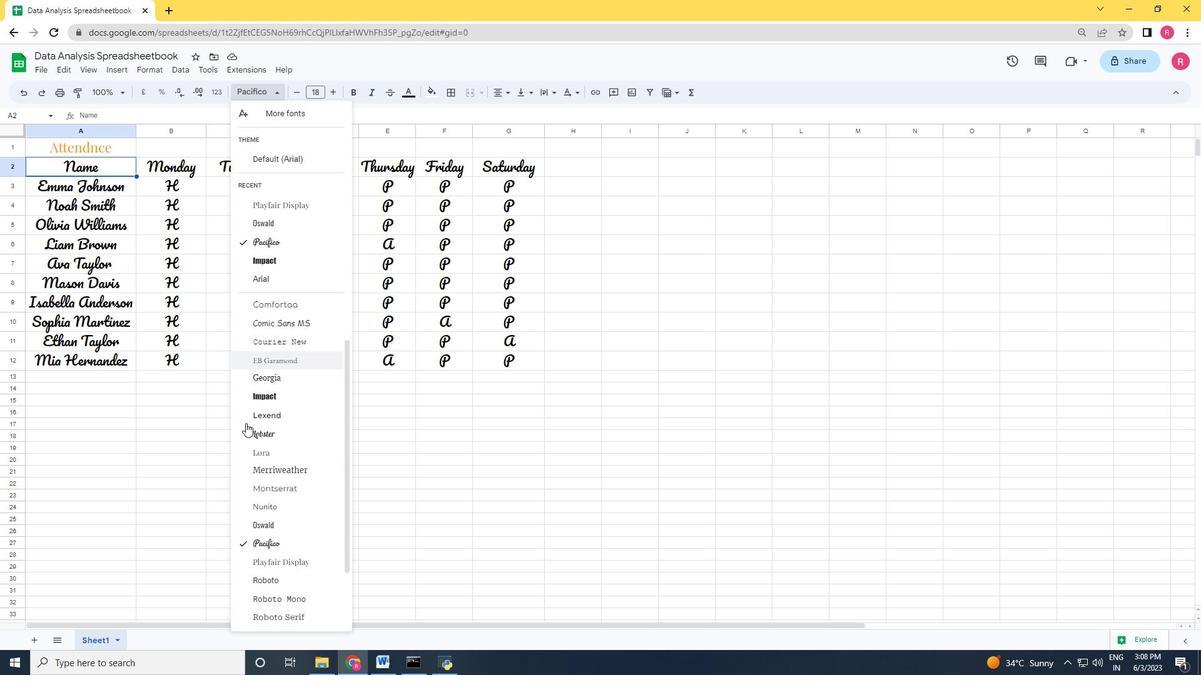 
Action: Mouse moved to (225, 430)
Screenshot: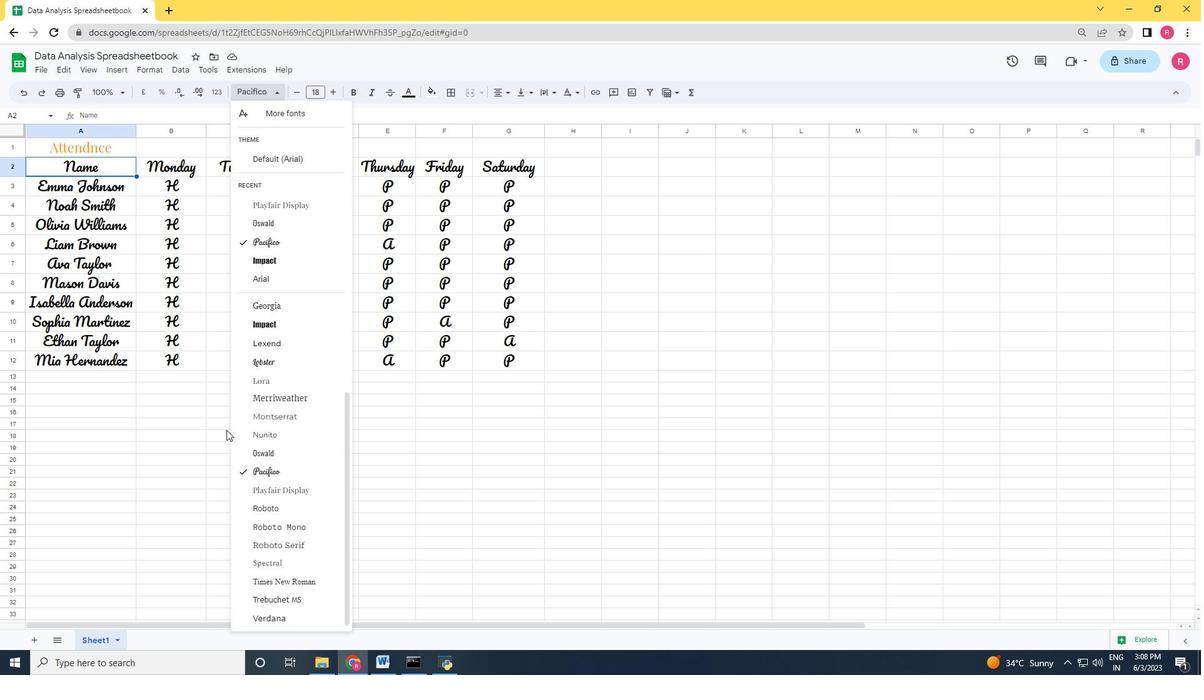 
Action: Mouse pressed left at (225, 430)
Screenshot: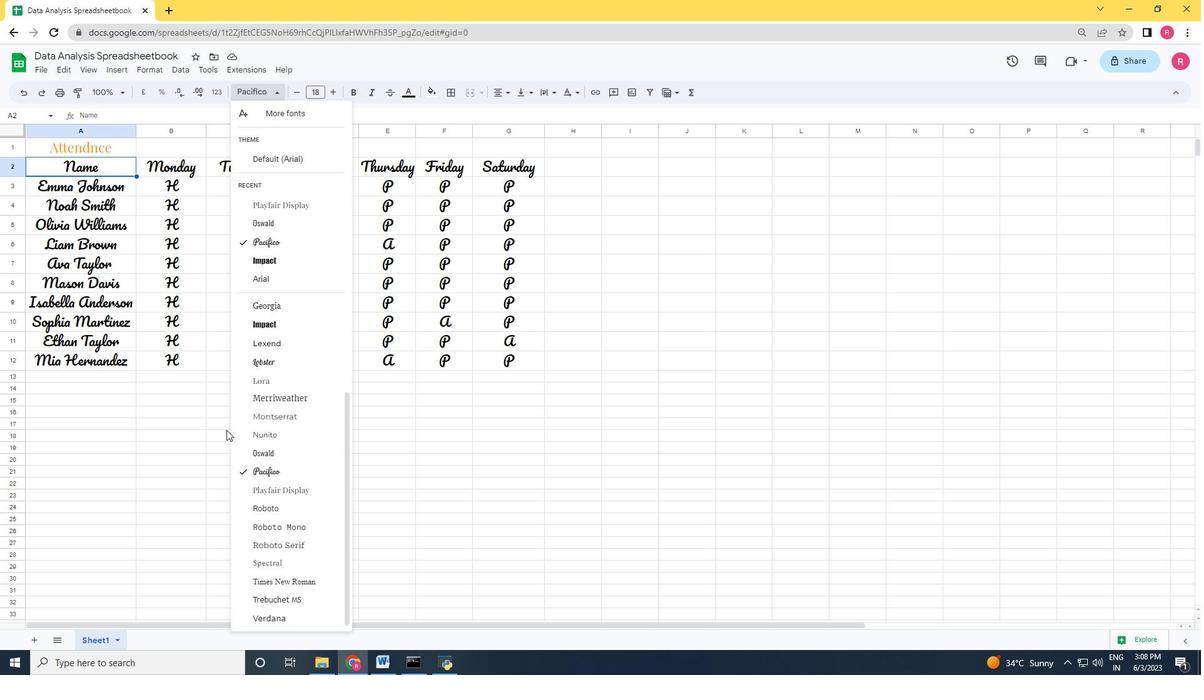 
Action: Mouse moved to (112, 172)
Screenshot: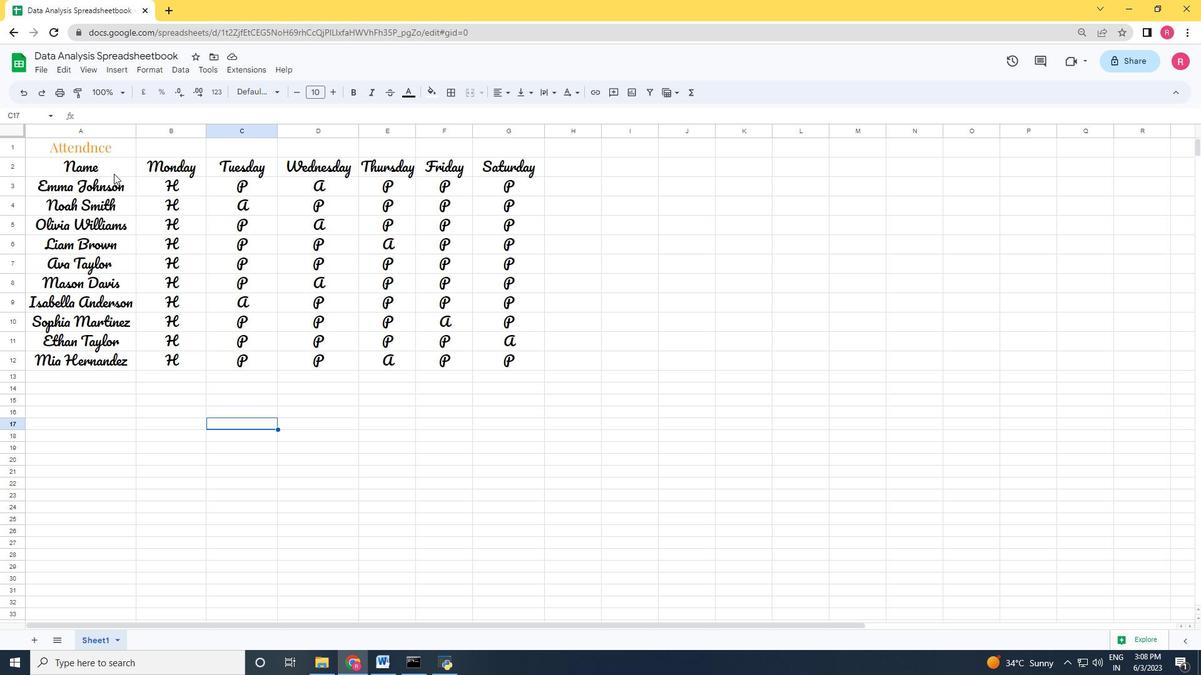 
Action: Mouse pressed left at (112, 172)
Screenshot: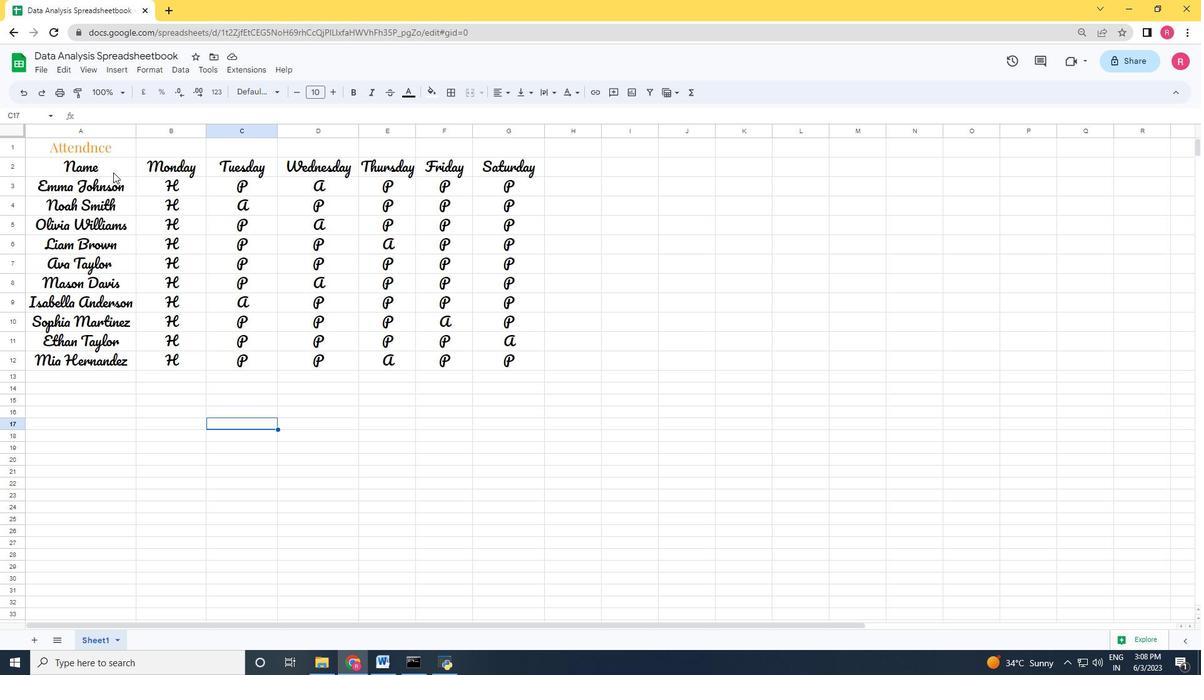 
Action: Mouse moved to (107, 172)
Screenshot: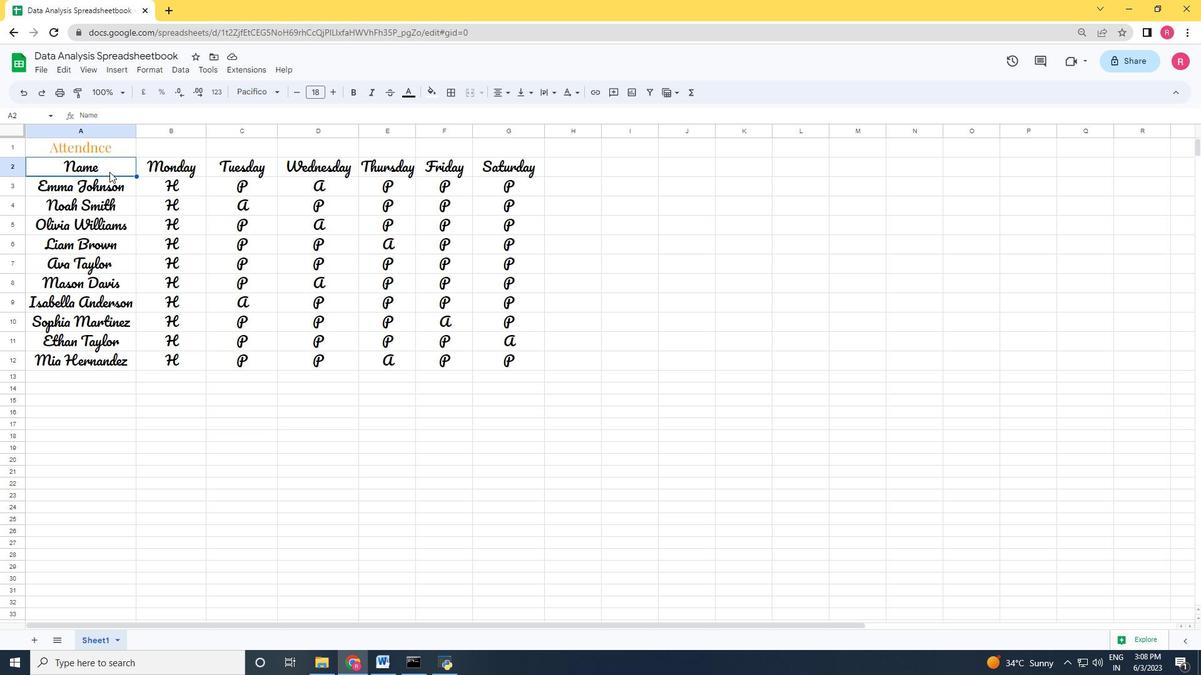 
Action: Key pressed <Key.shift><Key.right><Key.right><Key.right><Key.right><Key.right><Key.right><Key.right><Key.left><Key.down><Key.down><Key.down><Key.down><Key.down><Key.down><Key.down><Key.down><Key.down><Key.down>
Screenshot: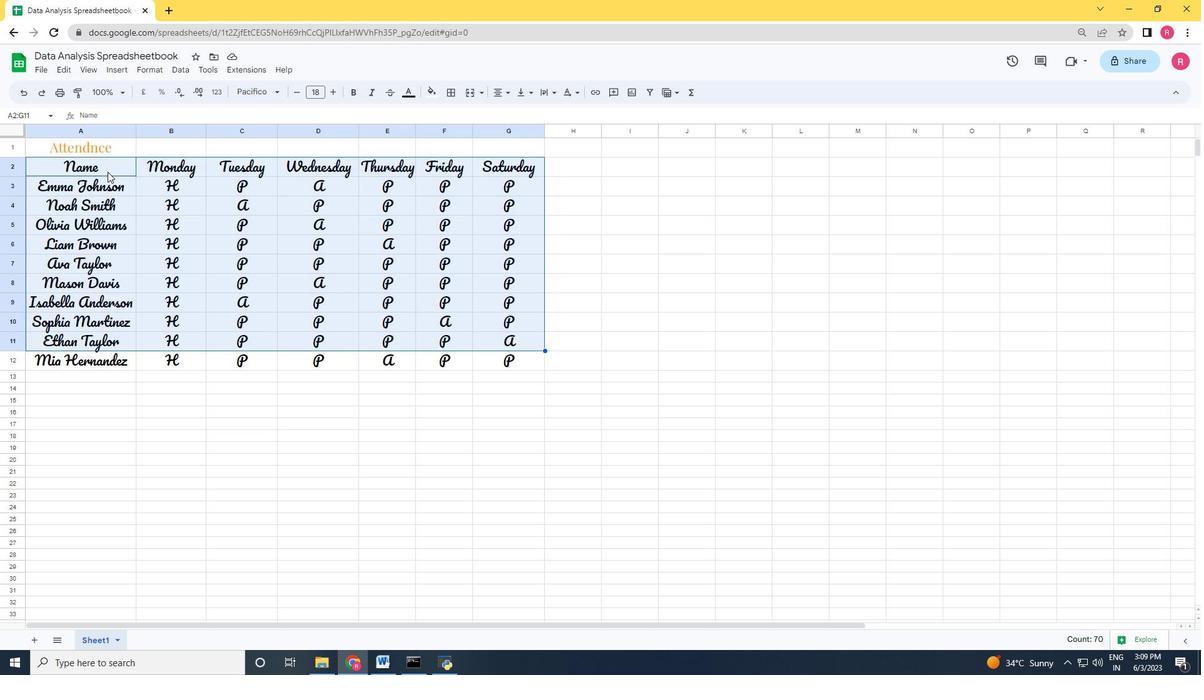 
Action: Mouse moved to (292, 94)
Screenshot: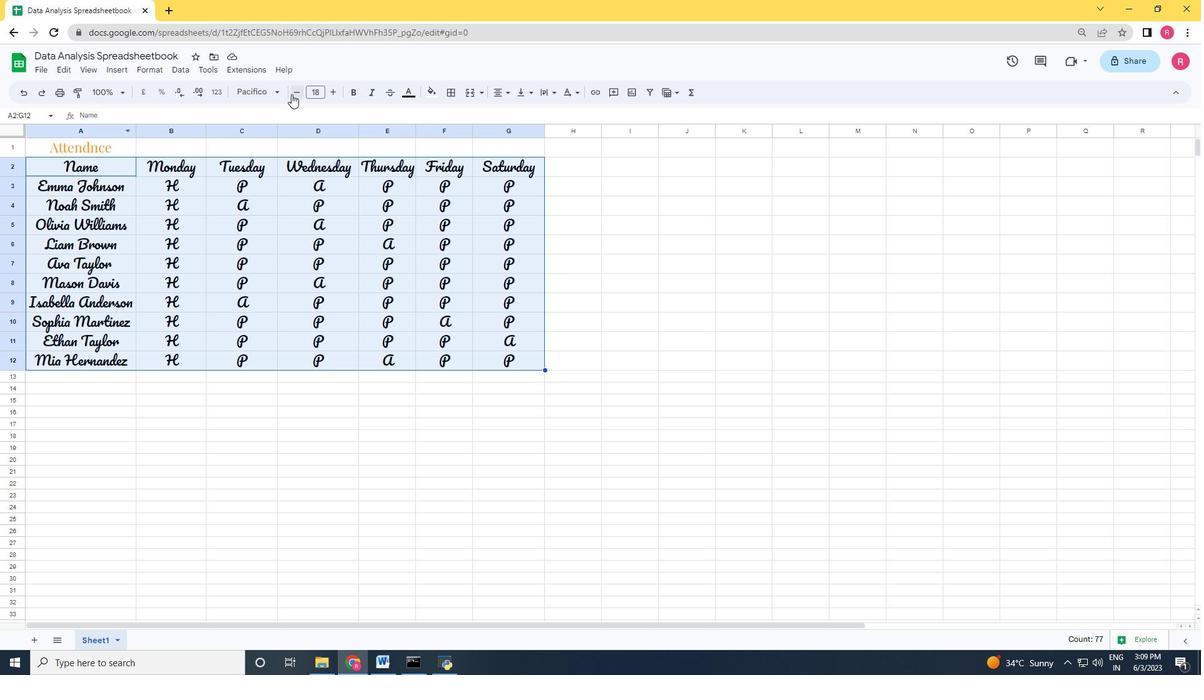 
Action: Mouse pressed left at (292, 94)
Screenshot: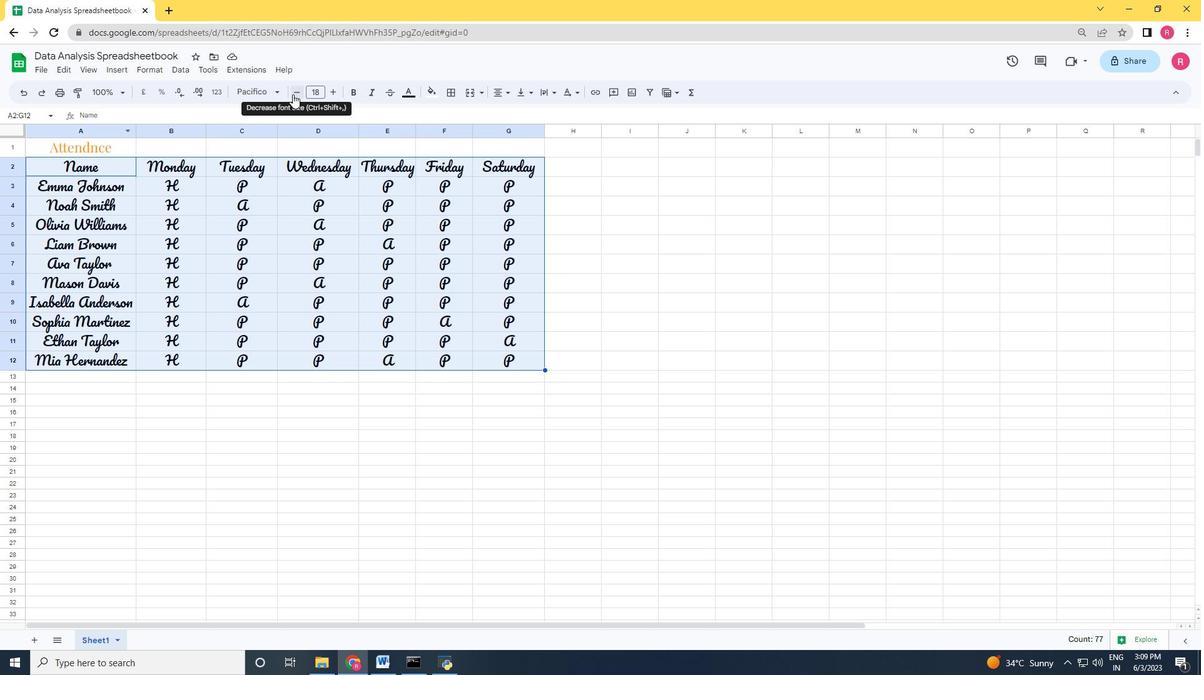 
Action: Mouse pressed left at (292, 94)
Screenshot: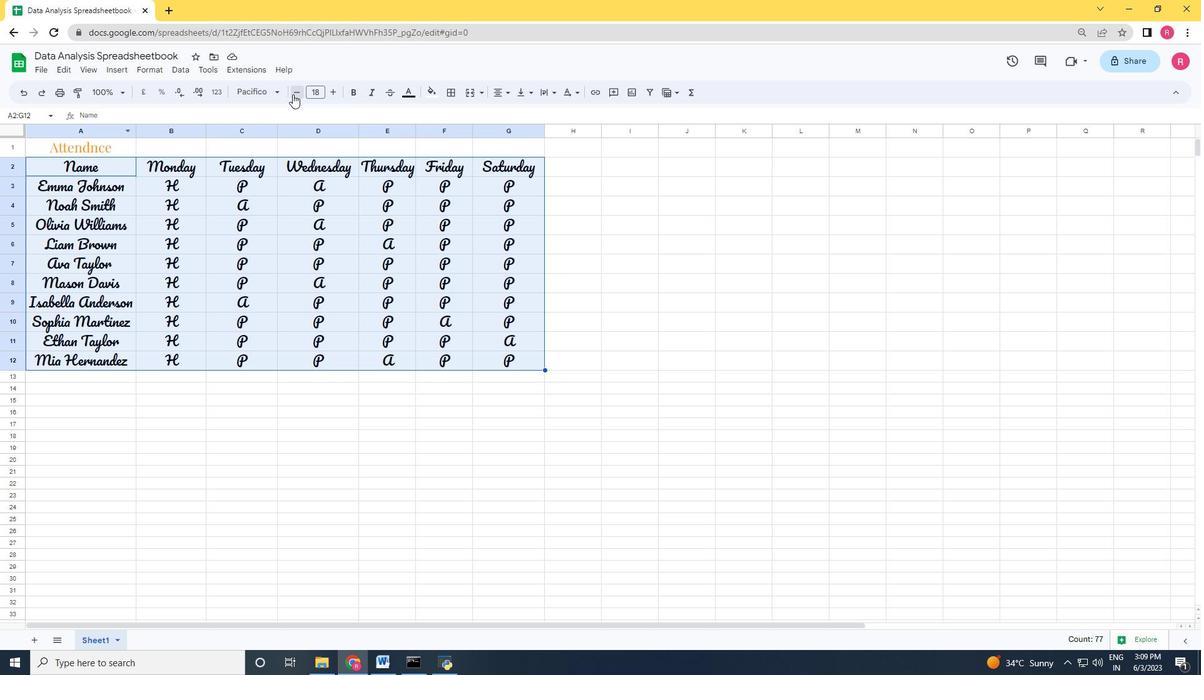 
Action: Mouse pressed left at (292, 94)
Screenshot: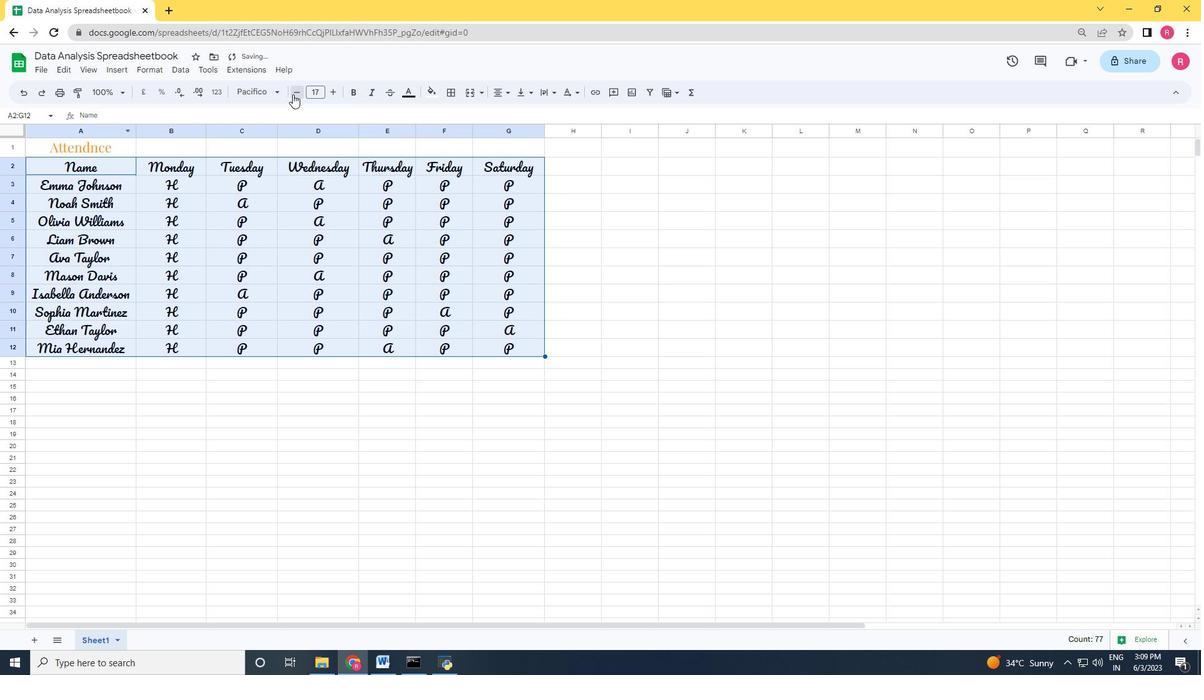 
Action: Mouse pressed left at (292, 94)
Screenshot: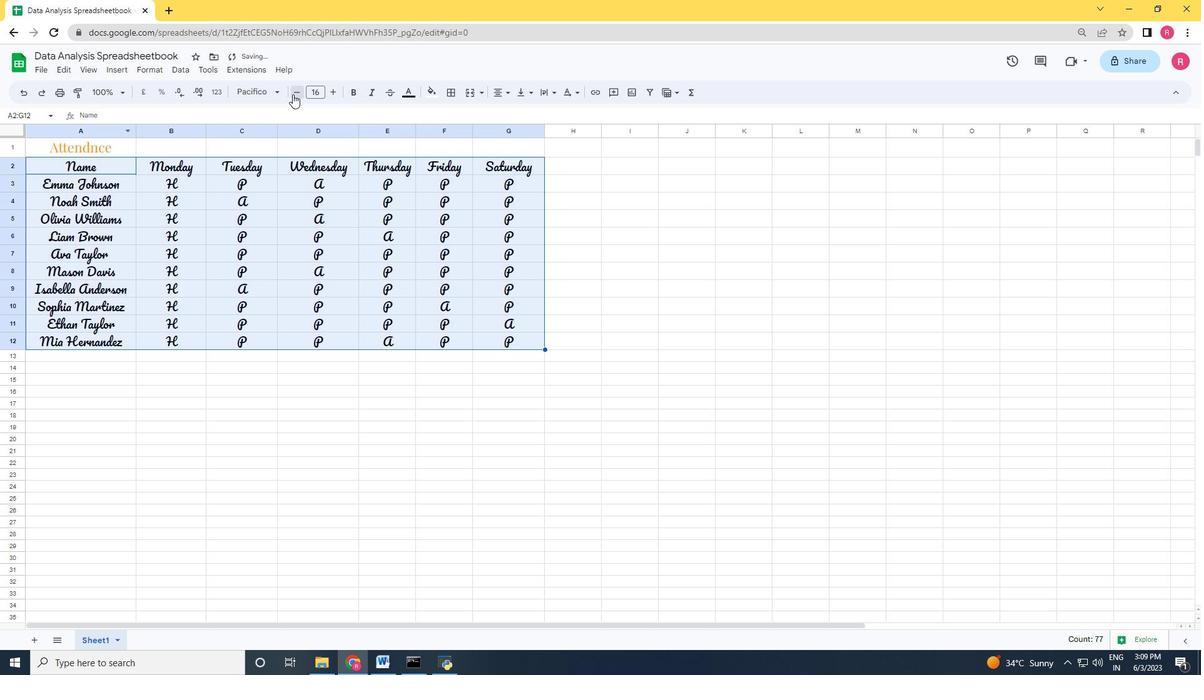 
Action: Mouse pressed left at (292, 94)
Screenshot: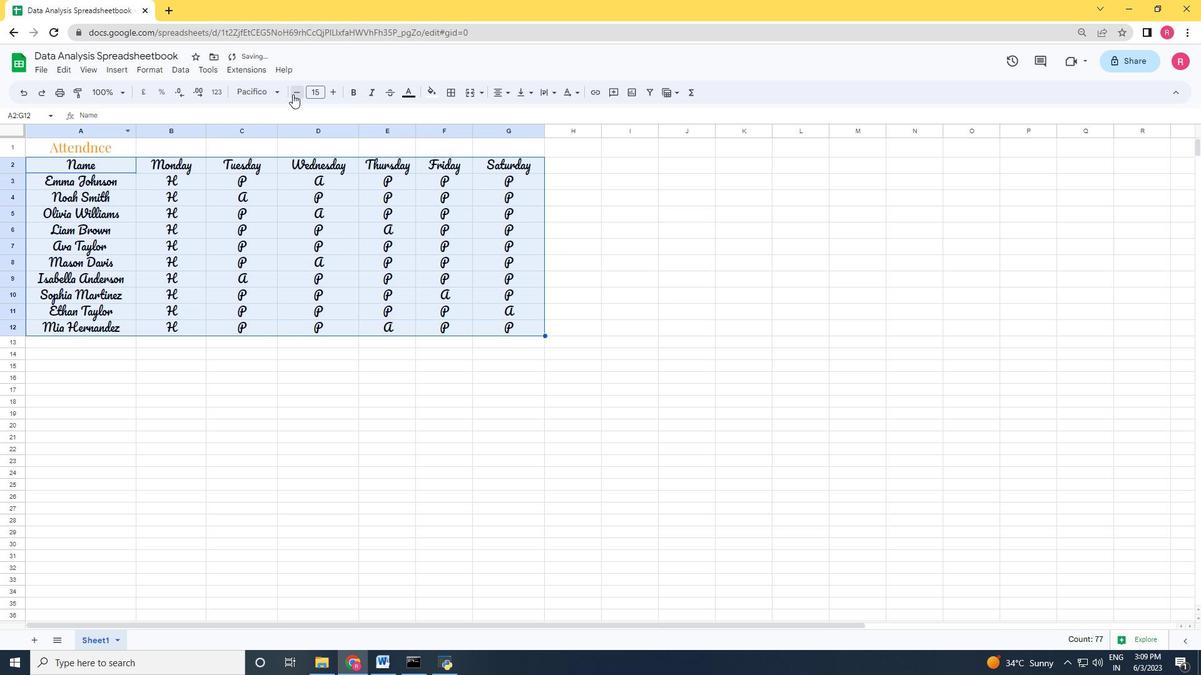 
Action: Mouse moved to (292, 95)
Screenshot: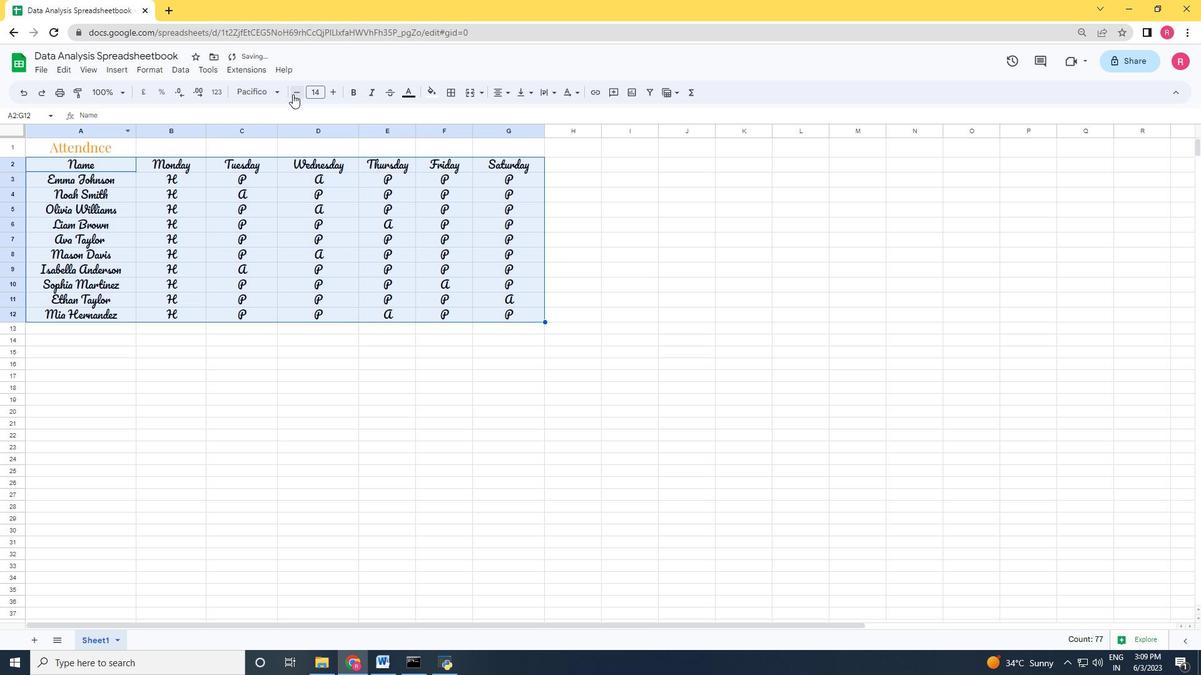 
Action: Mouse pressed left at (292, 95)
Screenshot: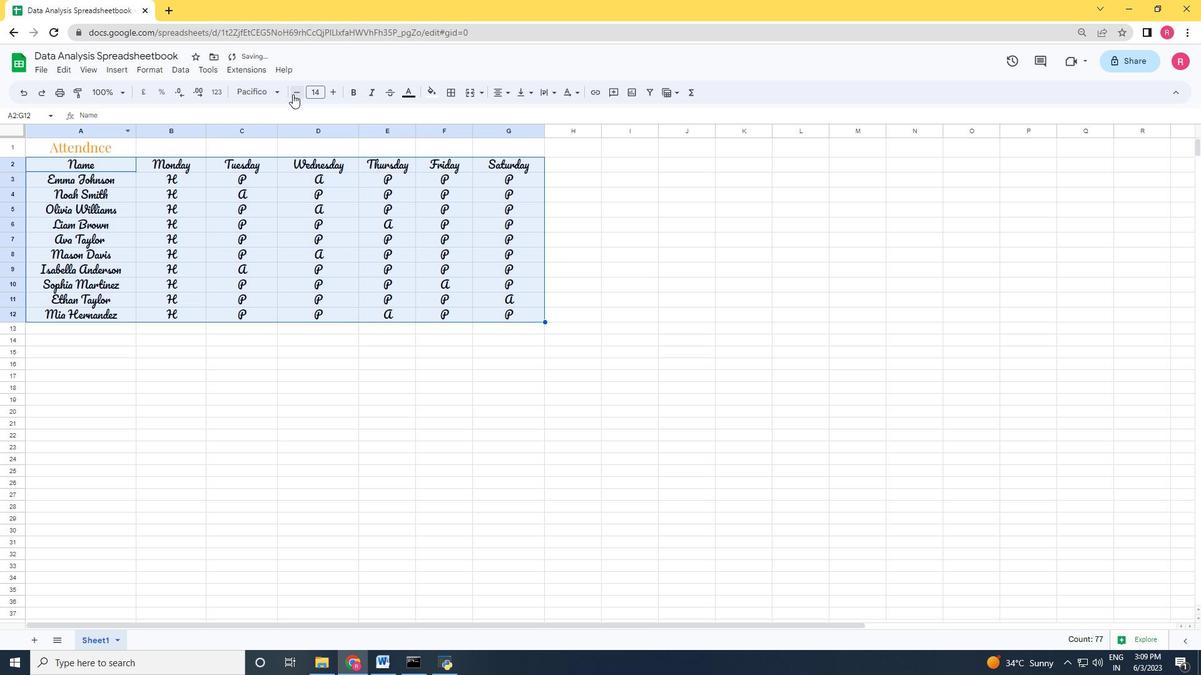 
Action: Mouse pressed left at (292, 95)
Screenshot: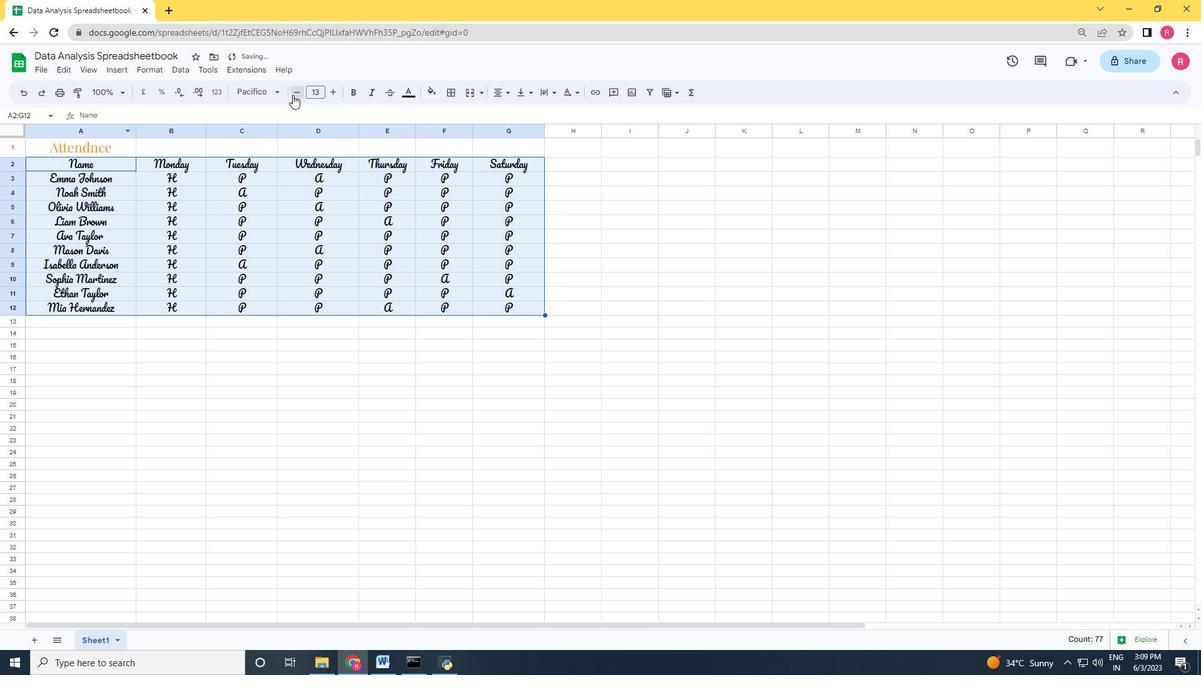 
Action: Mouse pressed left at (292, 95)
Screenshot: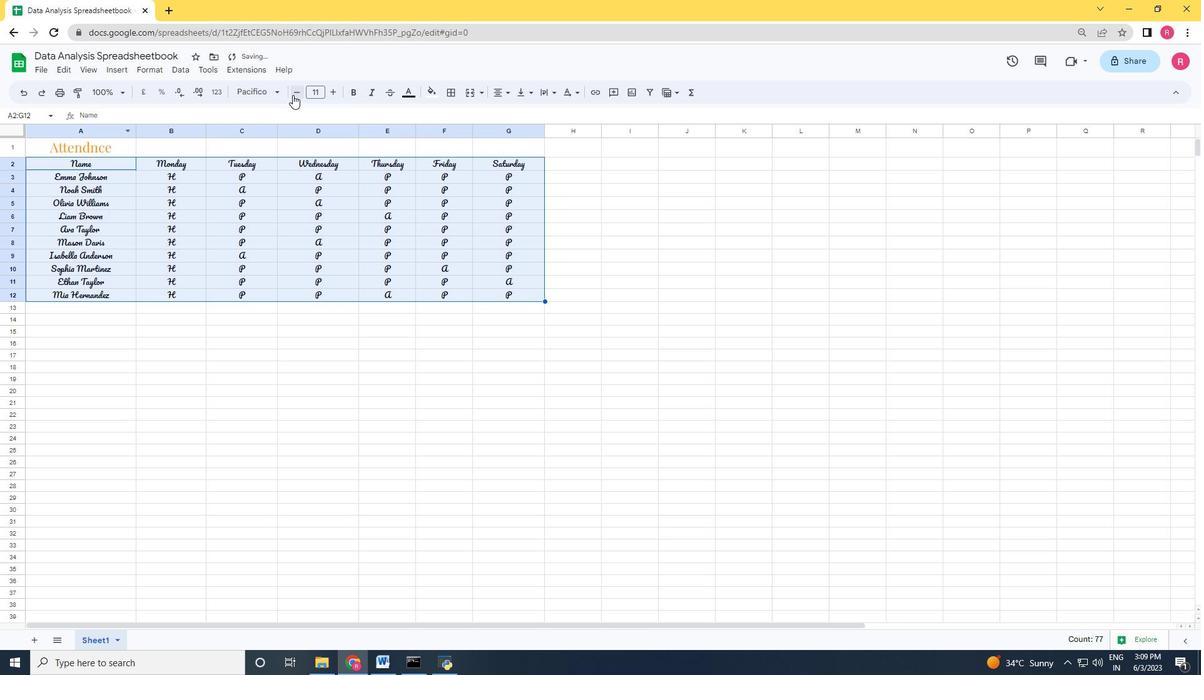
Action: Mouse pressed left at (292, 95)
Screenshot: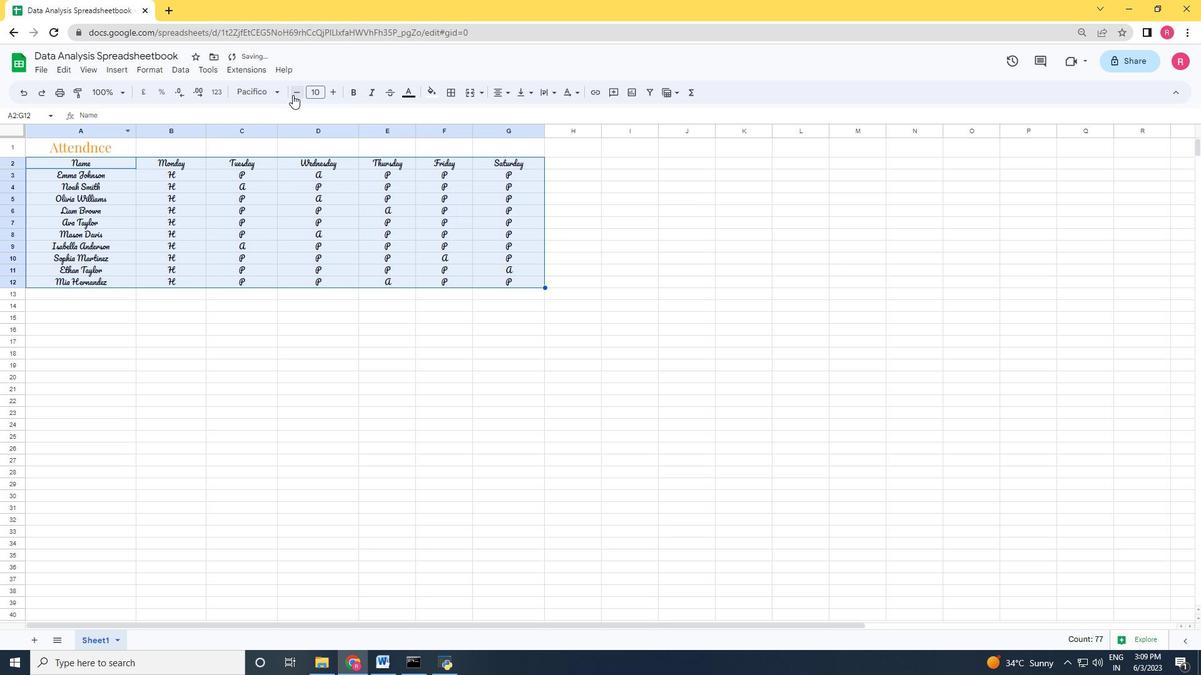 
Action: Mouse moved to (48, 146)
Screenshot: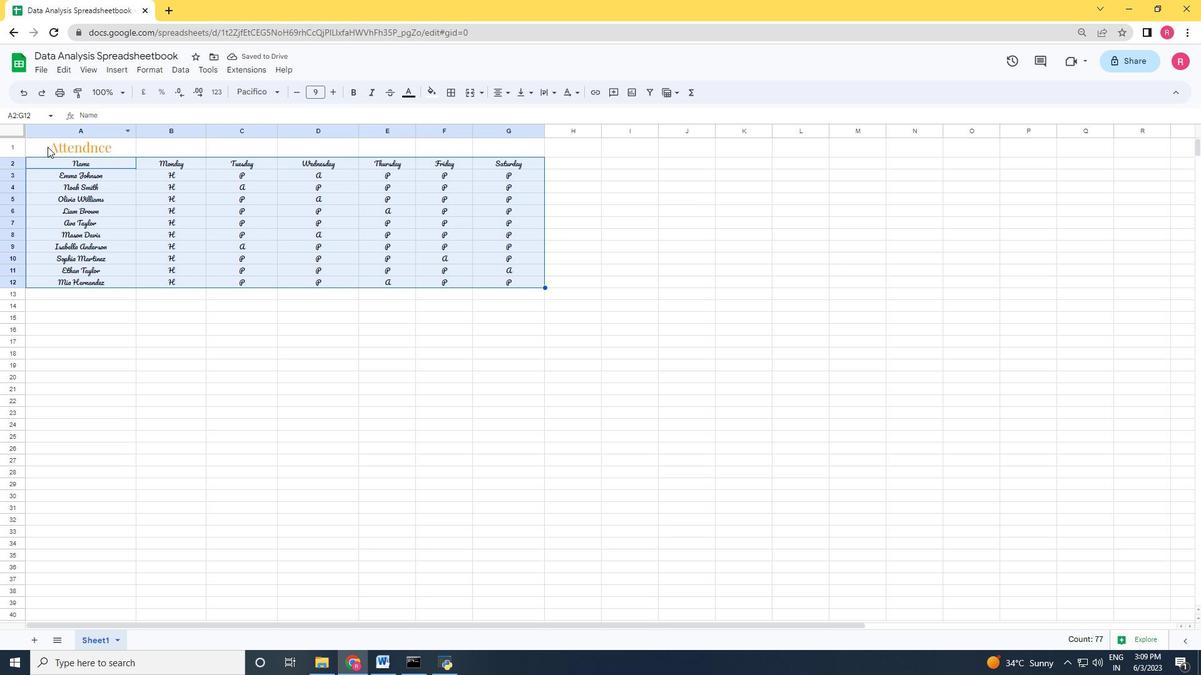 
Action: Mouse pressed left at (48, 146)
Screenshot: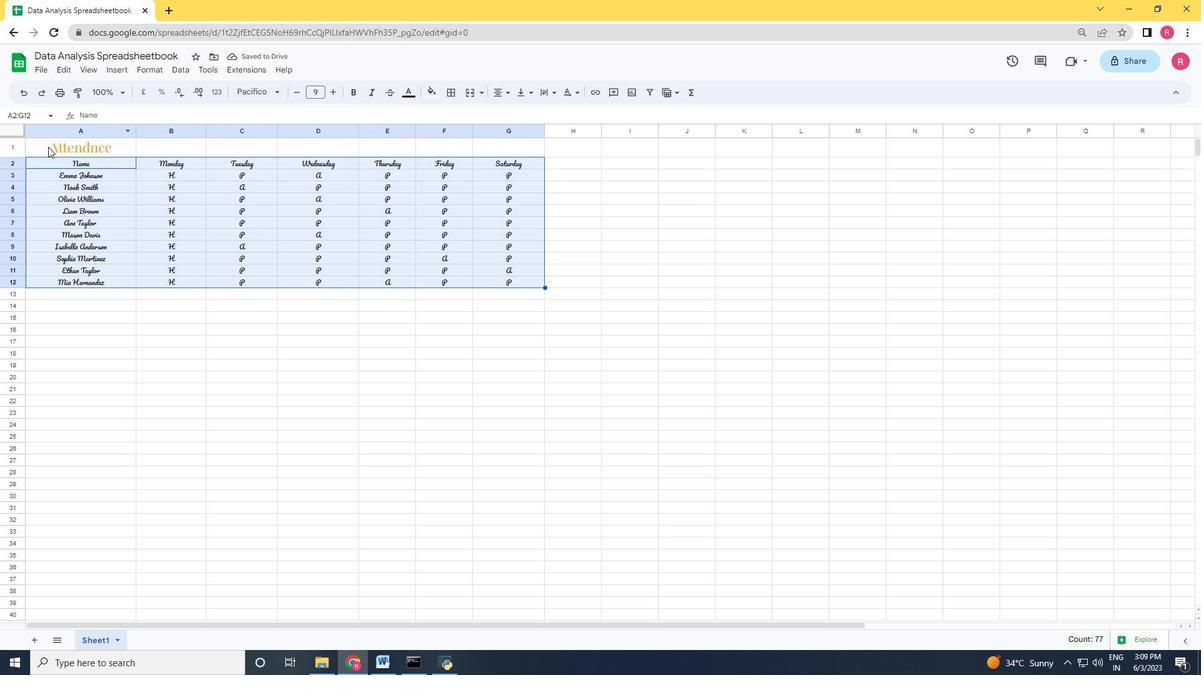 
Action: Mouse moved to (47, 148)
Screenshot: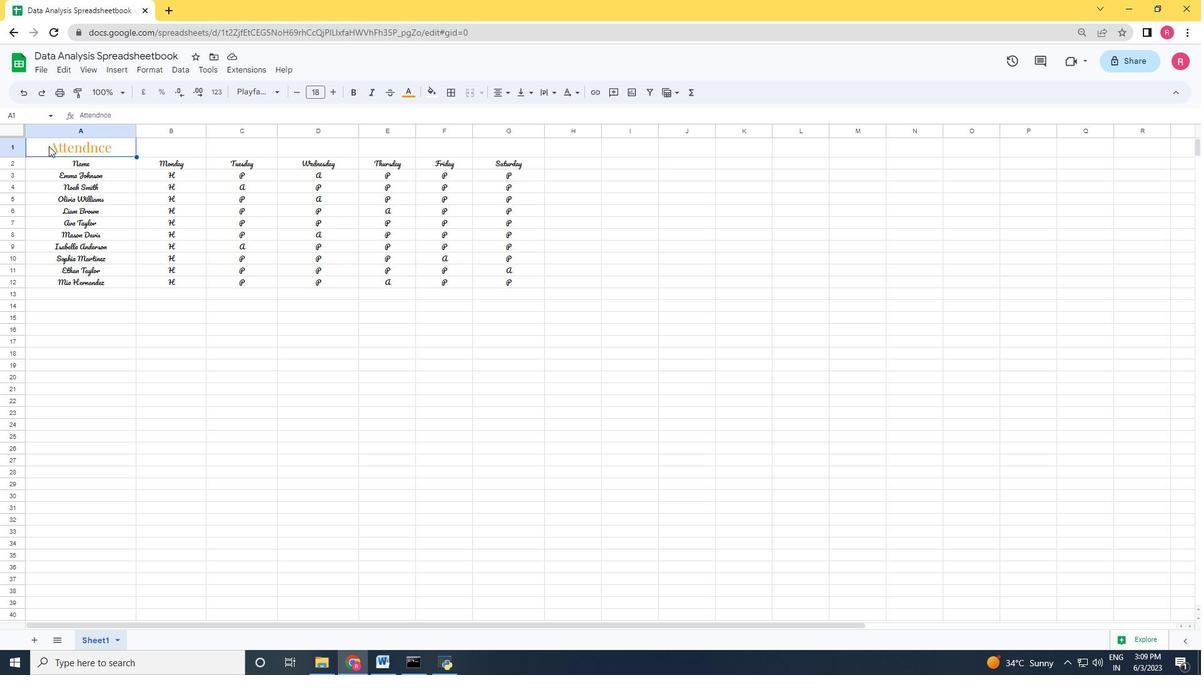 
Action: Key pressed <Key.shift><Key.right><Key.right><Key.right><Key.right><Key.right><Key.right><Key.down><Key.down><Key.down><Key.down><Key.down><Key.down><Key.down><Key.down><Key.down><Key.left><Key.left><Key.left><Key.left><Key.left><Key.left><Key.left><Key.down><Key.down>
Screenshot: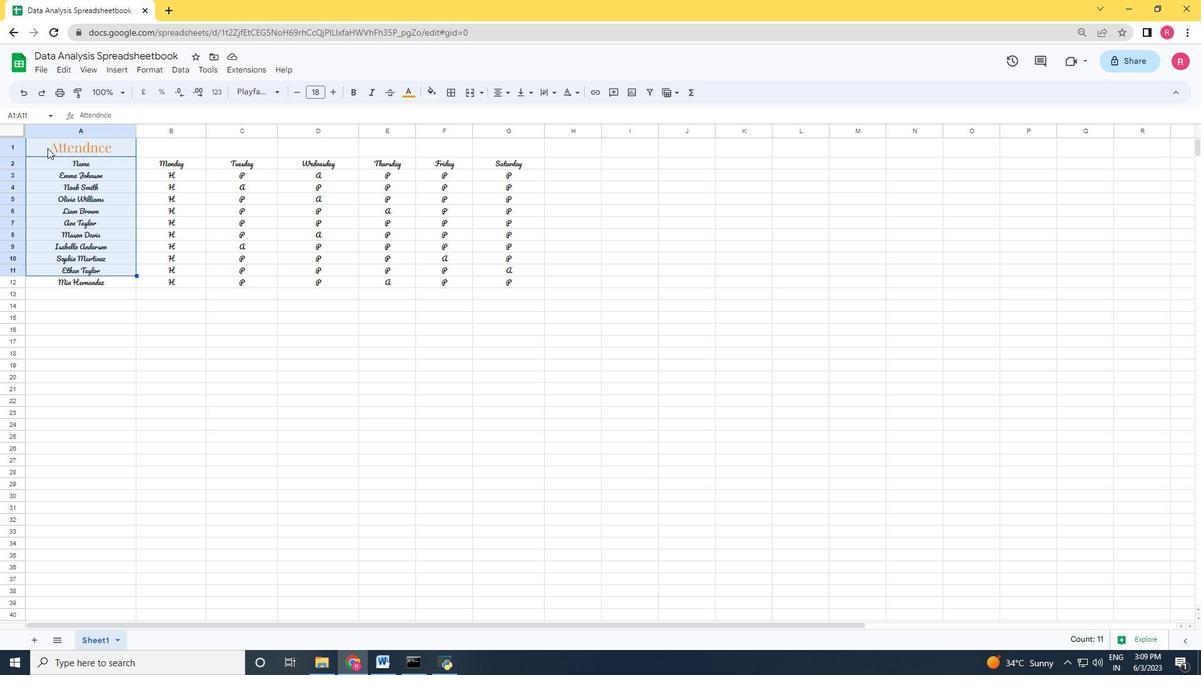 
Action: Mouse moved to (301, 95)
Screenshot: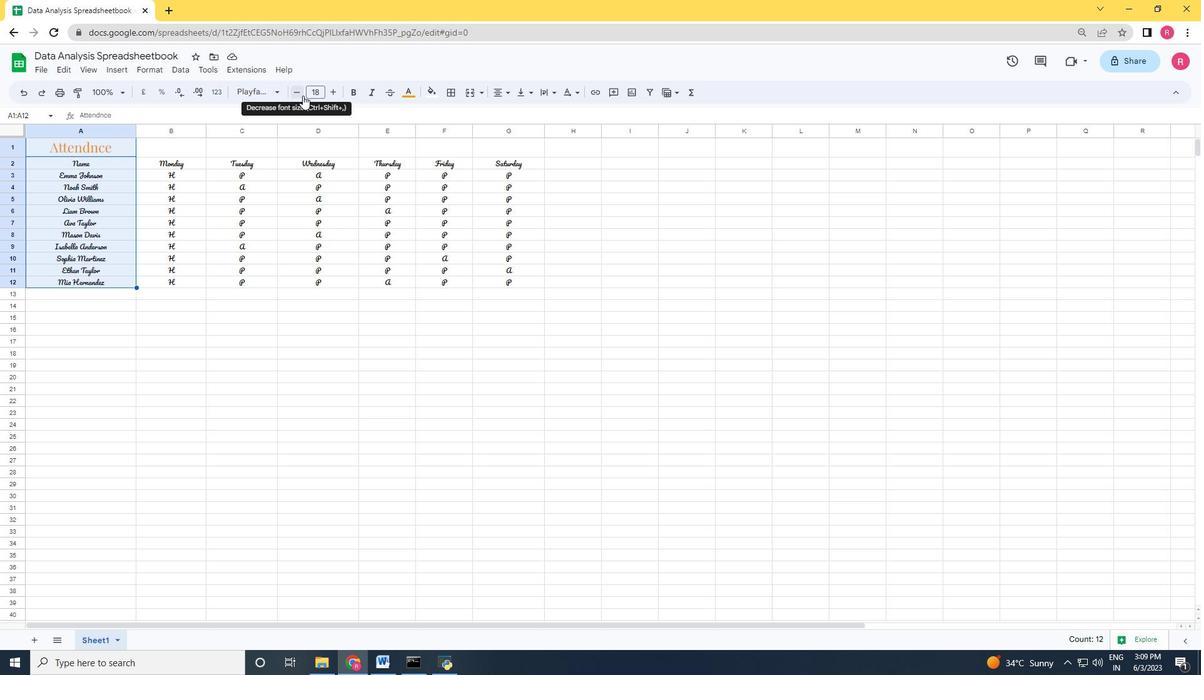 
Action: Mouse pressed left at (301, 95)
Screenshot: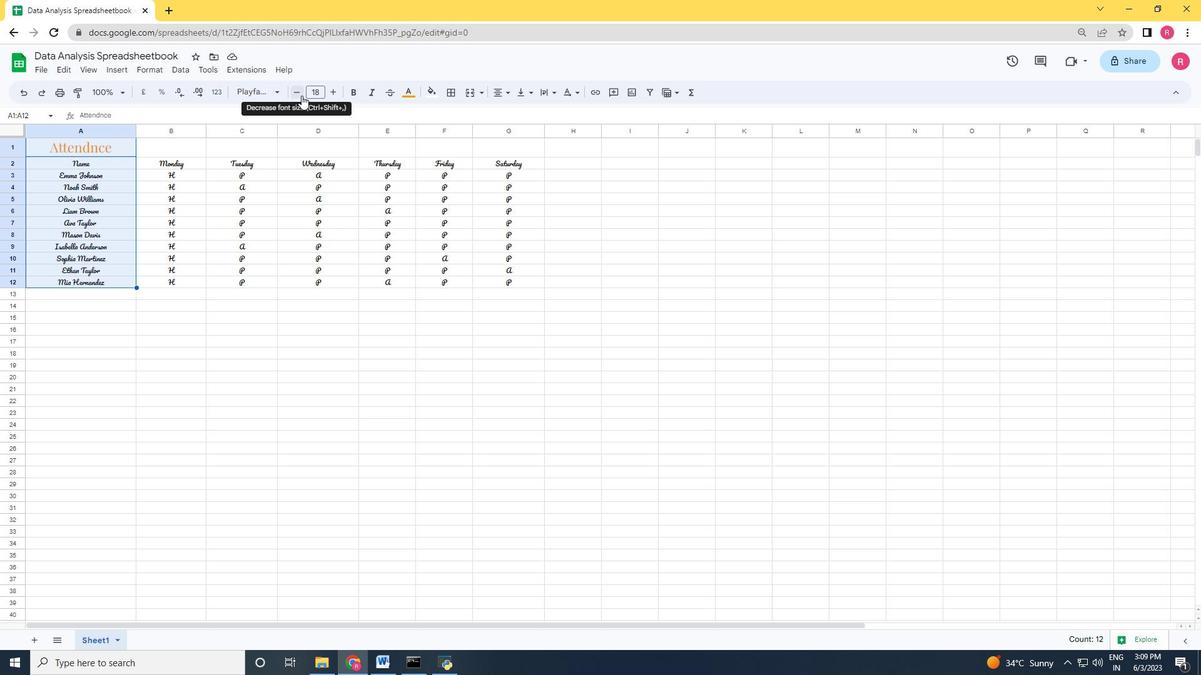 
Action: Mouse pressed left at (301, 95)
Screenshot: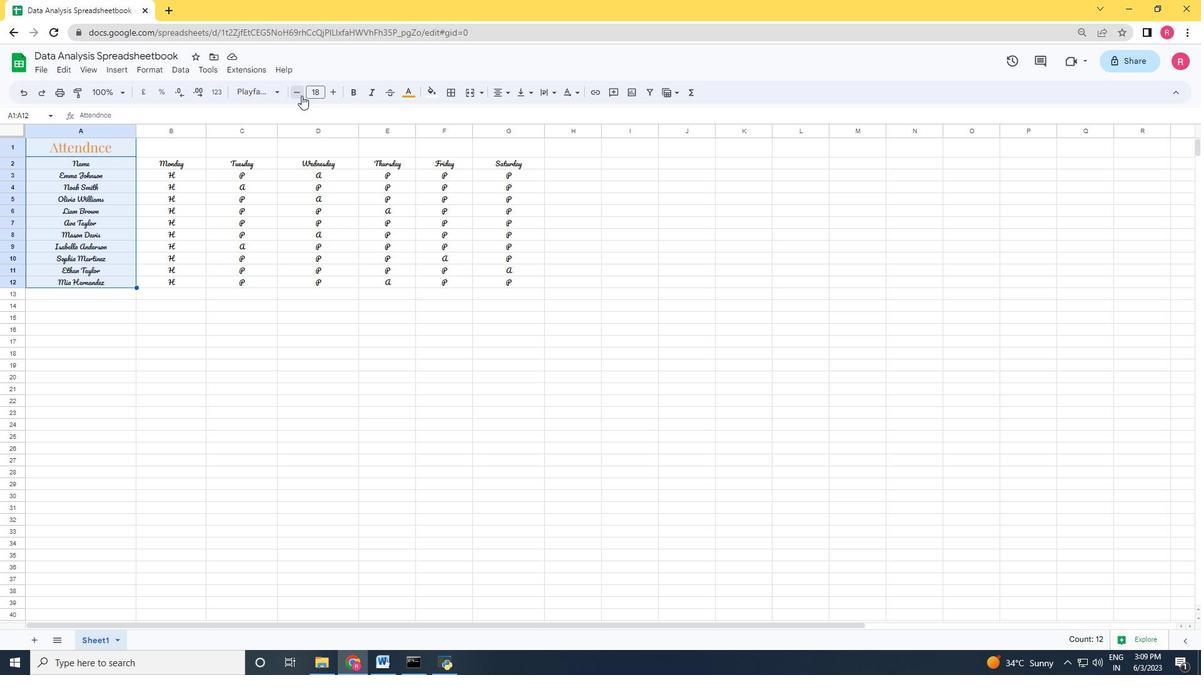 
Action: Mouse pressed left at (301, 95)
Screenshot: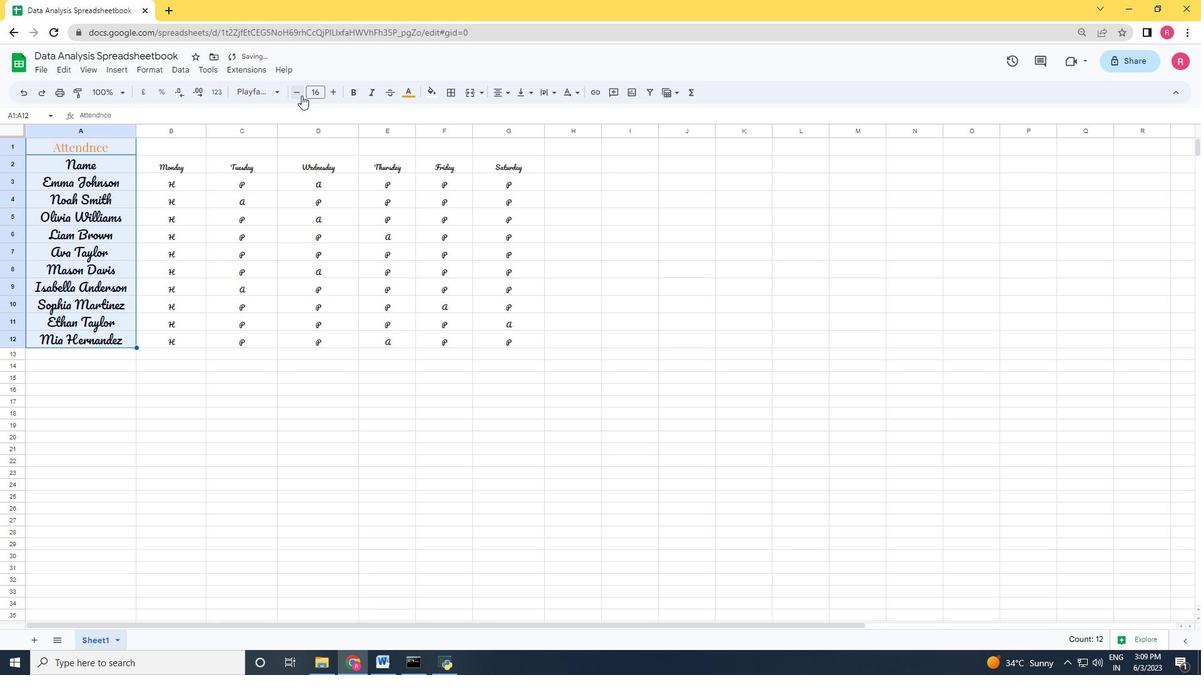 
Action: Mouse pressed left at (301, 95)
Screenshot: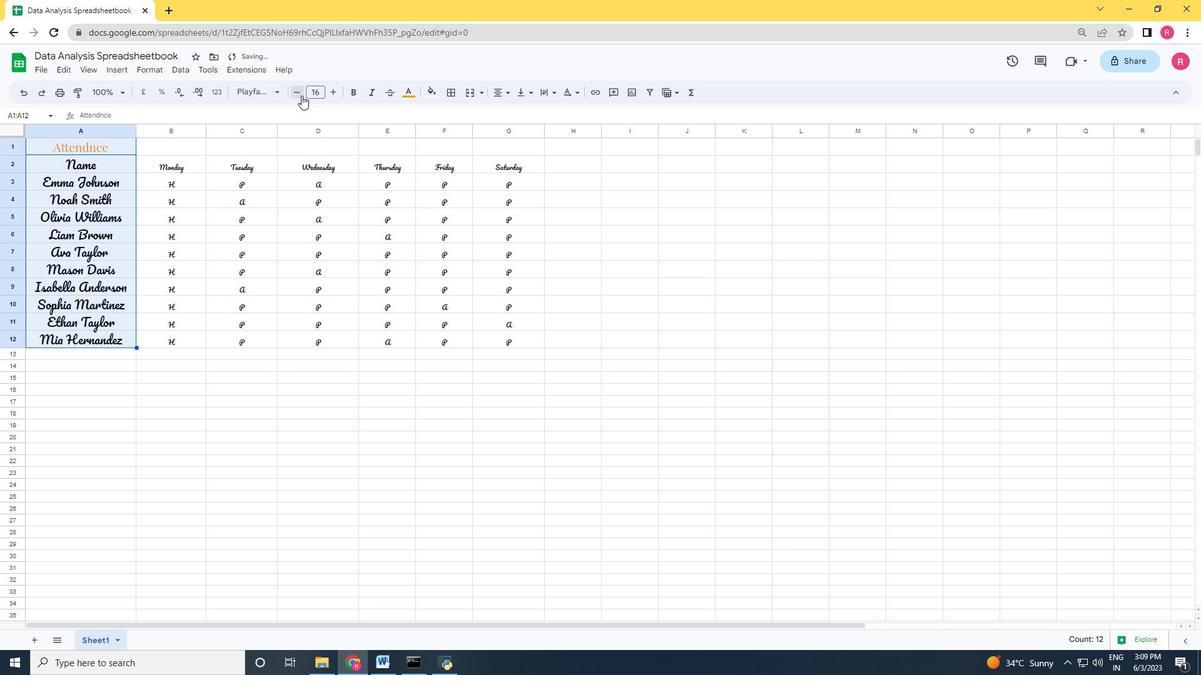 
Action: Mouse pressed left at (301, 95)
Screenshot: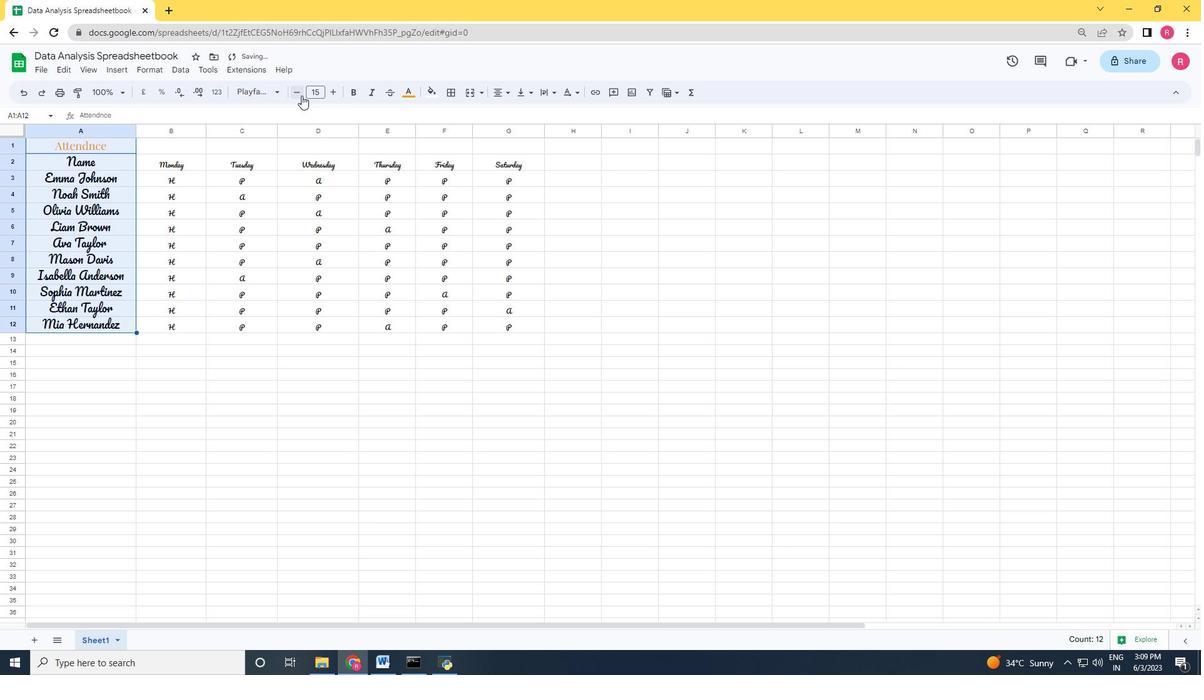 
Action: Mouse pressed left at (301, 95)
Screenshot: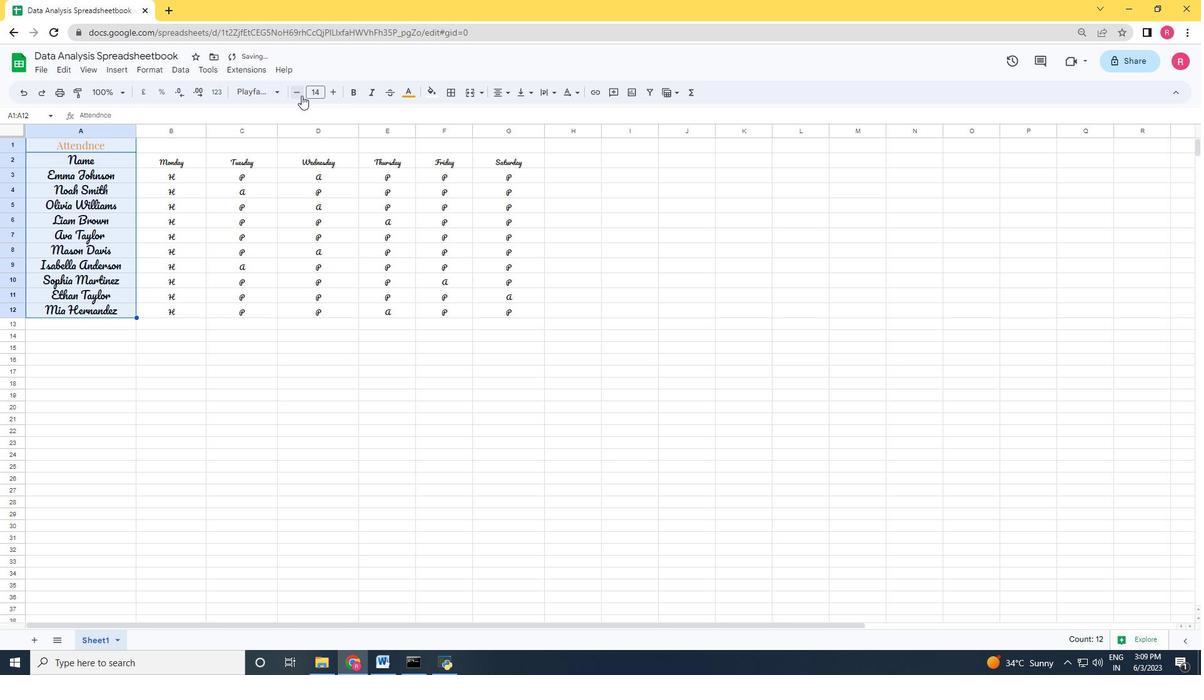 
Action: Mouse pressed left at (301, 95)
Screenshot: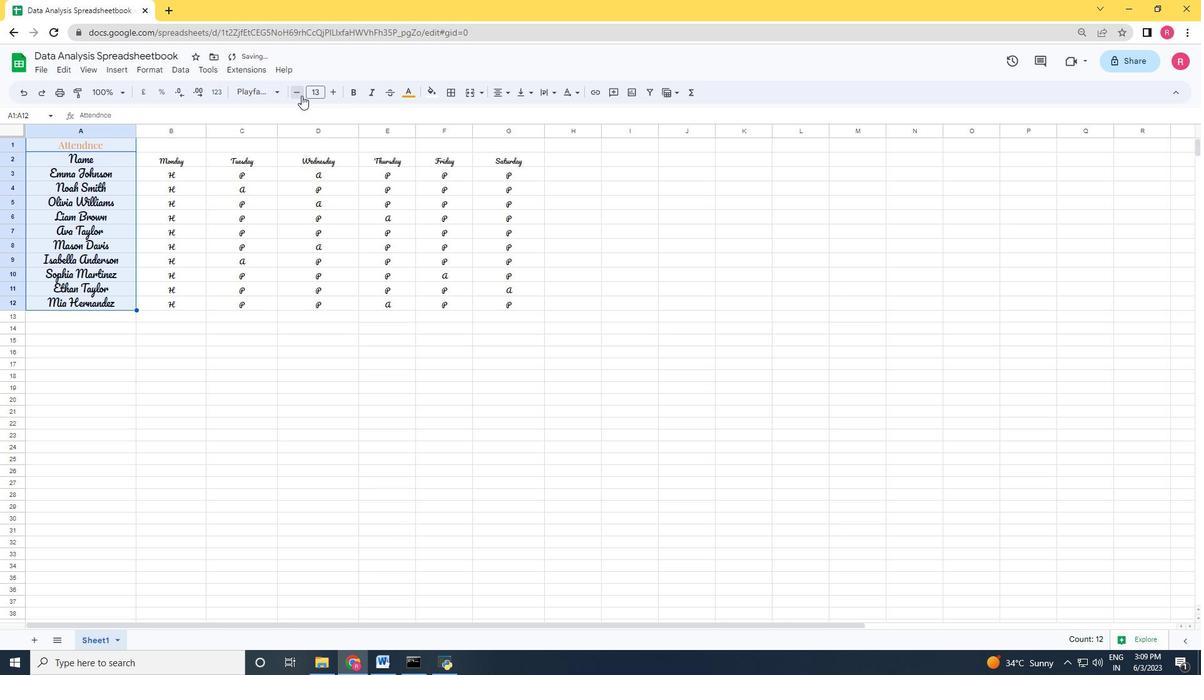 
Action: Mouse pressed left at (301, 95)
Screenshot: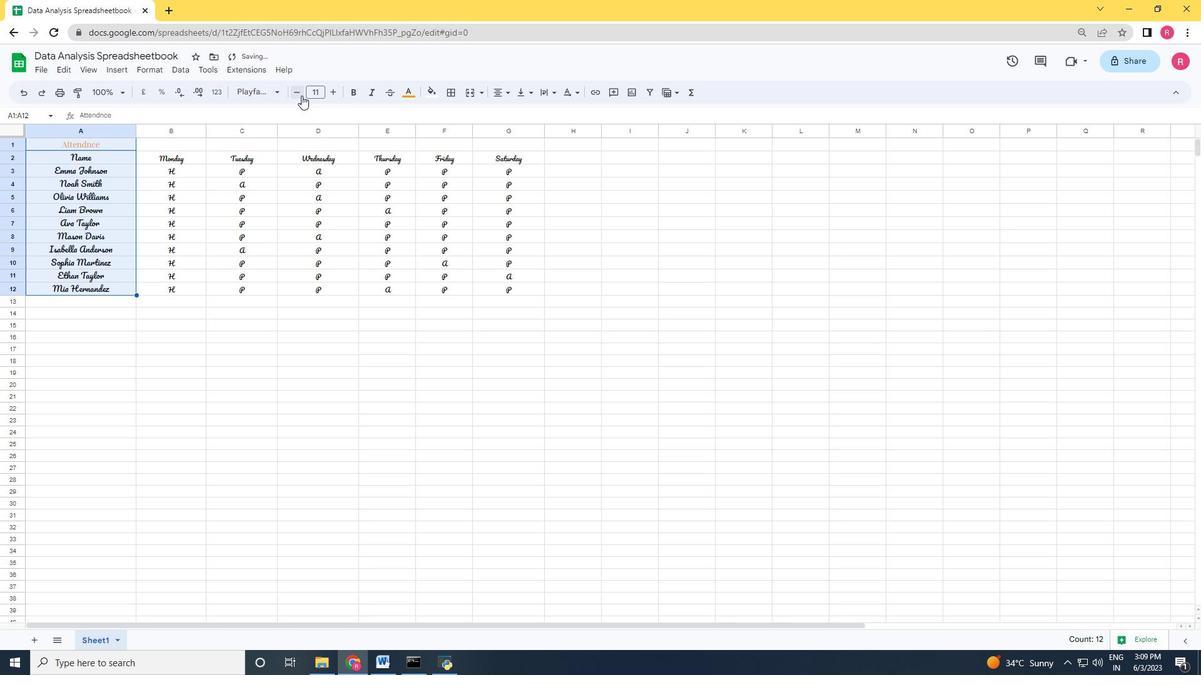 
Action: Mouse pressed left at (301, 95)
Screenshot: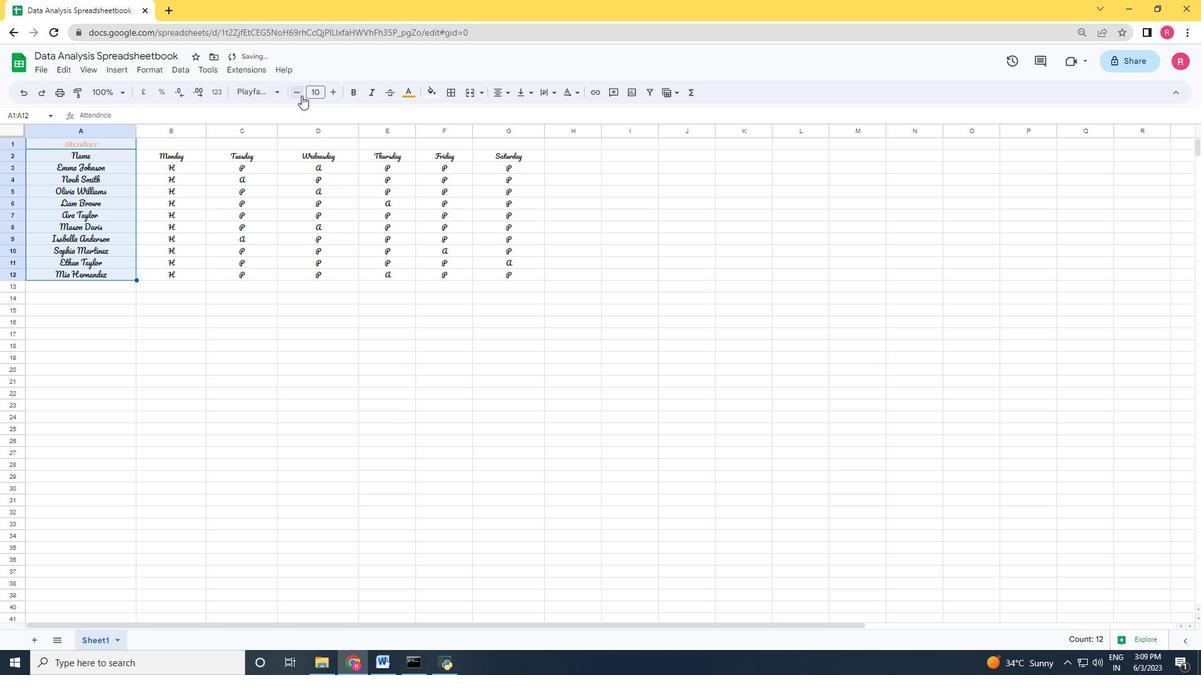 
Action: Mouse moved to (411, 97)
Screenshot: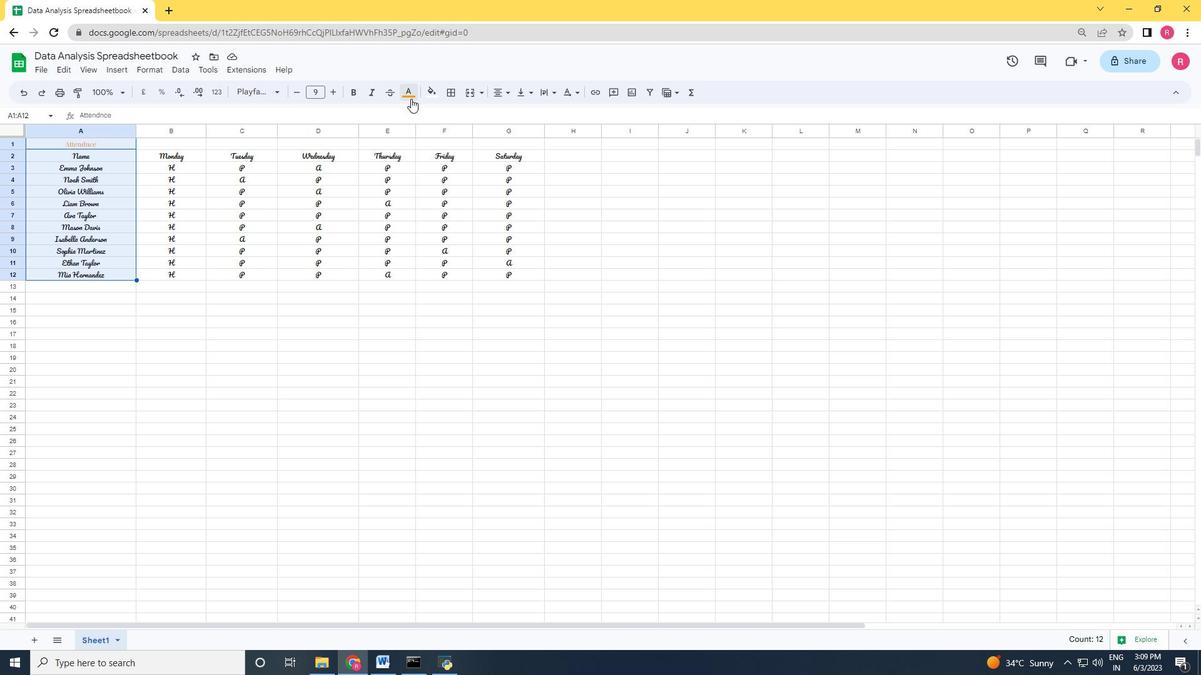 
Action: Mouse pressed left at (411, 97)
Screenshot: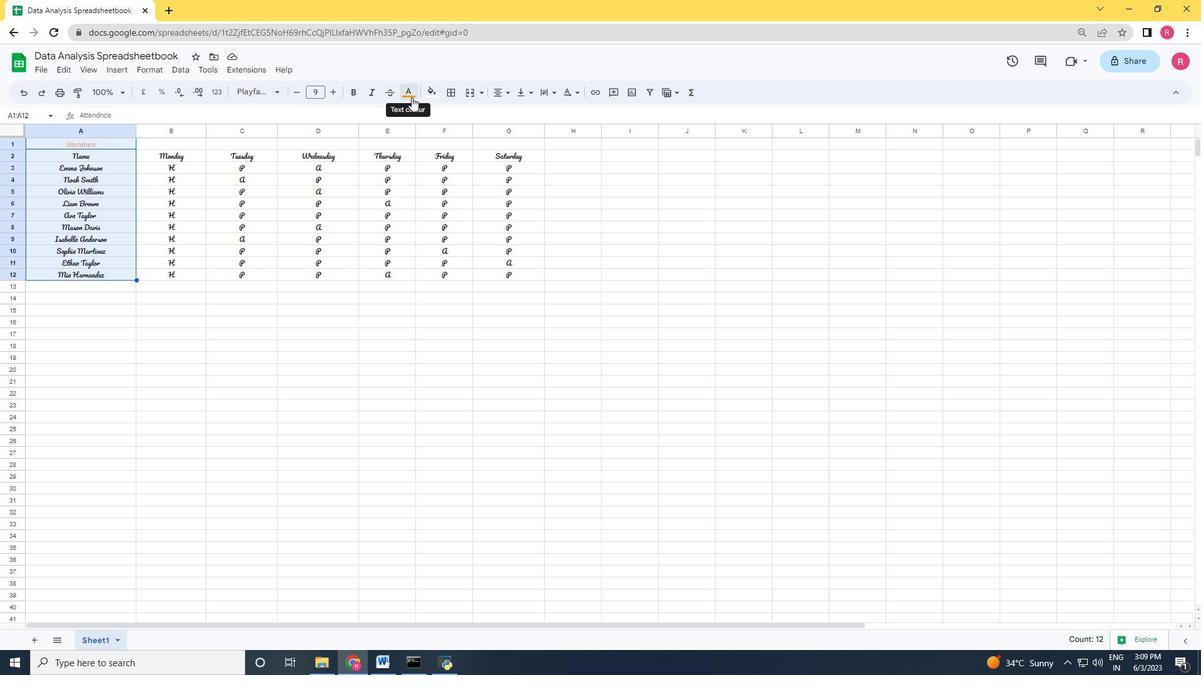 
Action: Mouse moved to (421, 142)
Screenshot: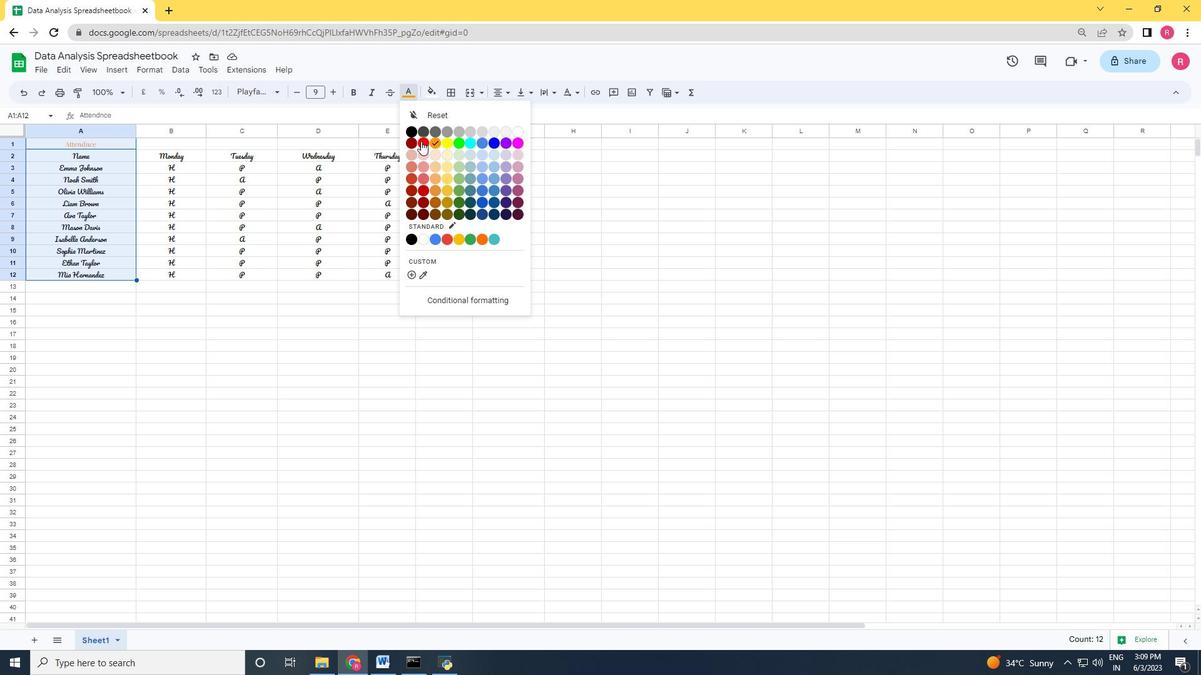 
Action: Mouse pressed left at (421, 142)
Screenshot: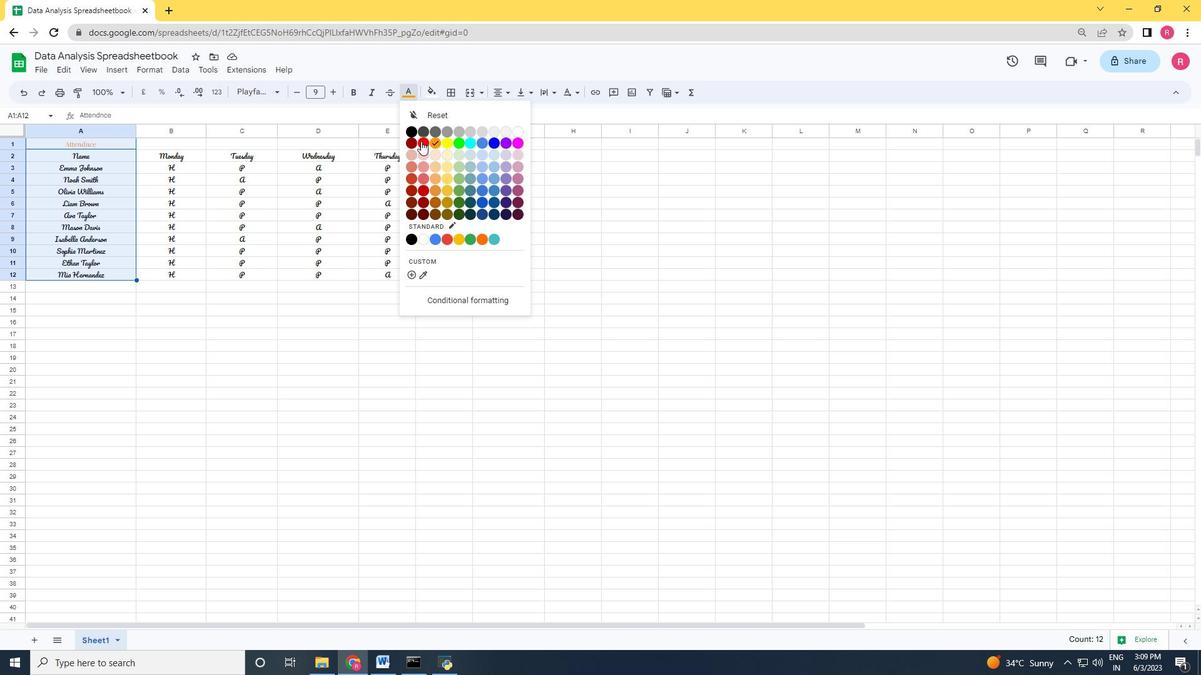 
Action: Mouse moved to (302, 323)
Screenshot: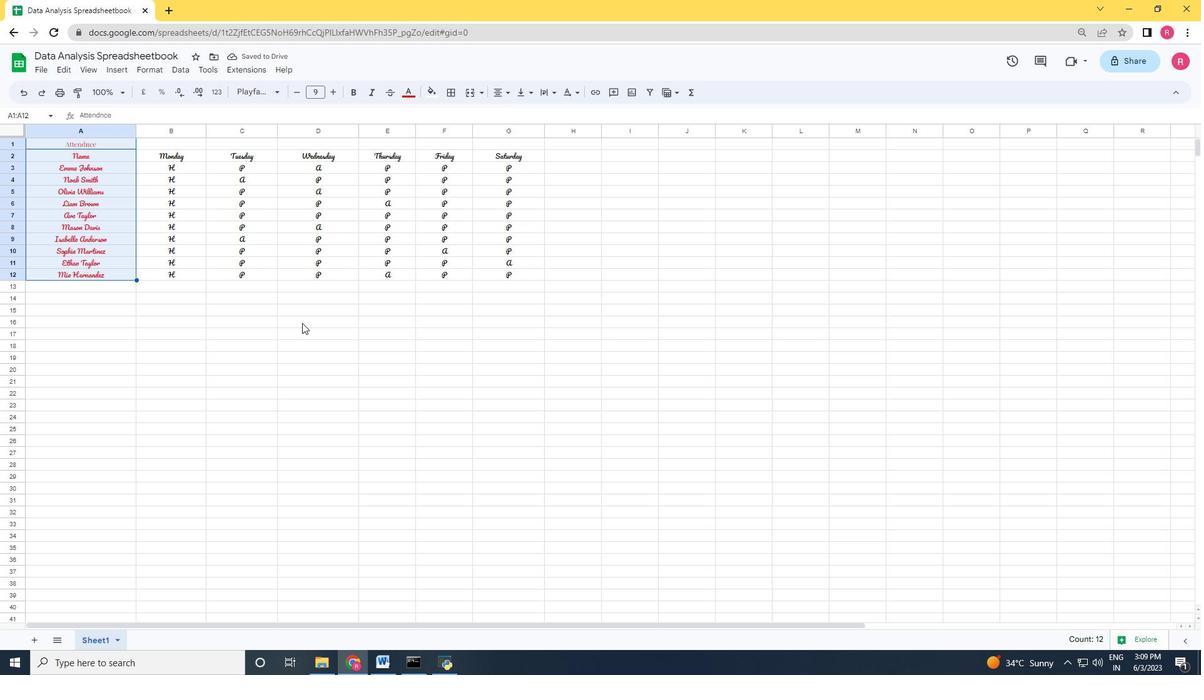 
Action: Mouse pressed left at (302, 323)
Screenshot: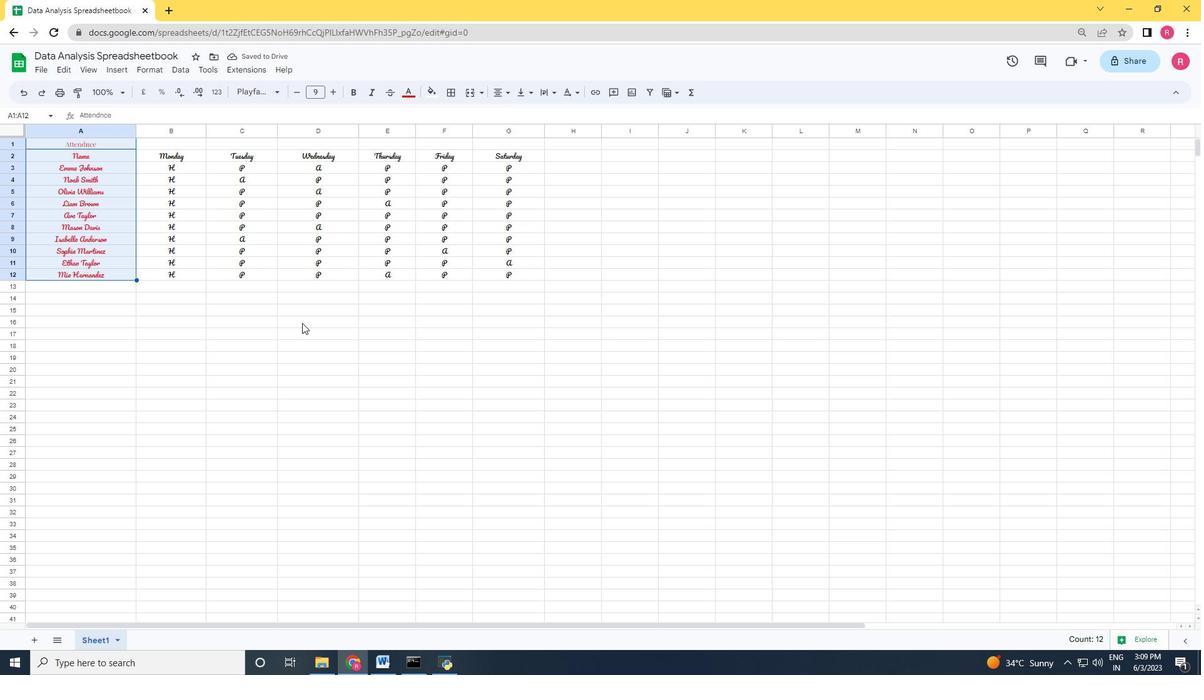 
Action: Mouse moved to (258, 343)
Screenshot: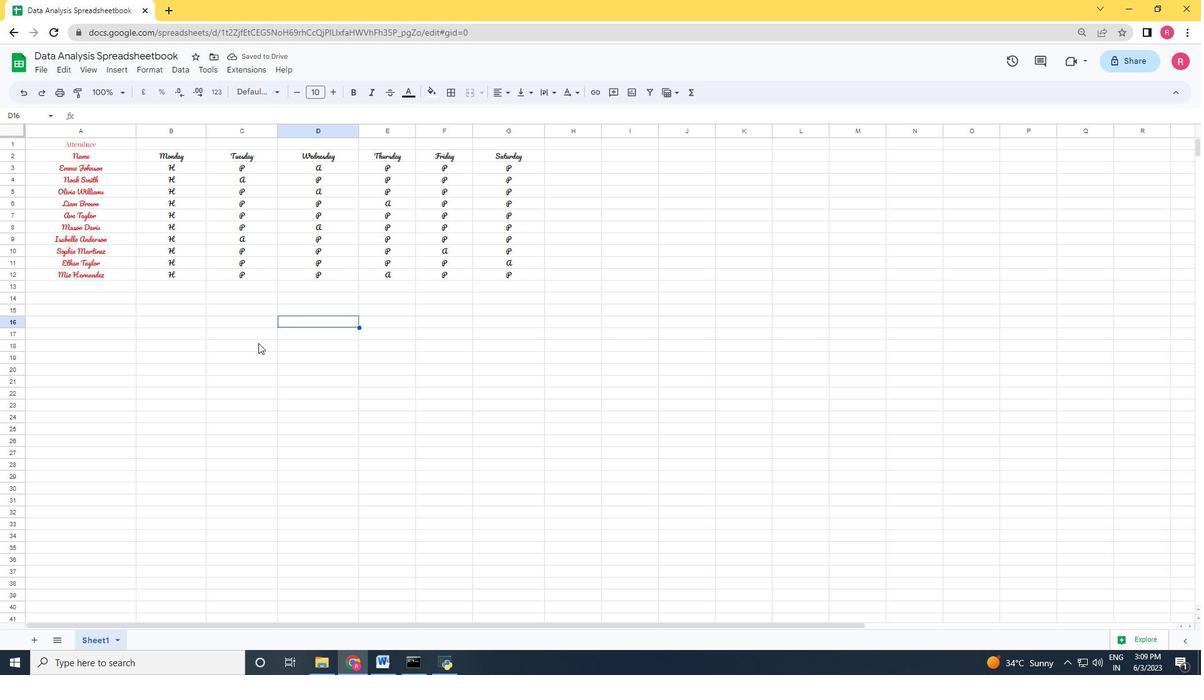
Action: Mouse scrolled (258, 344) with delta (0, 0)
Screenshot: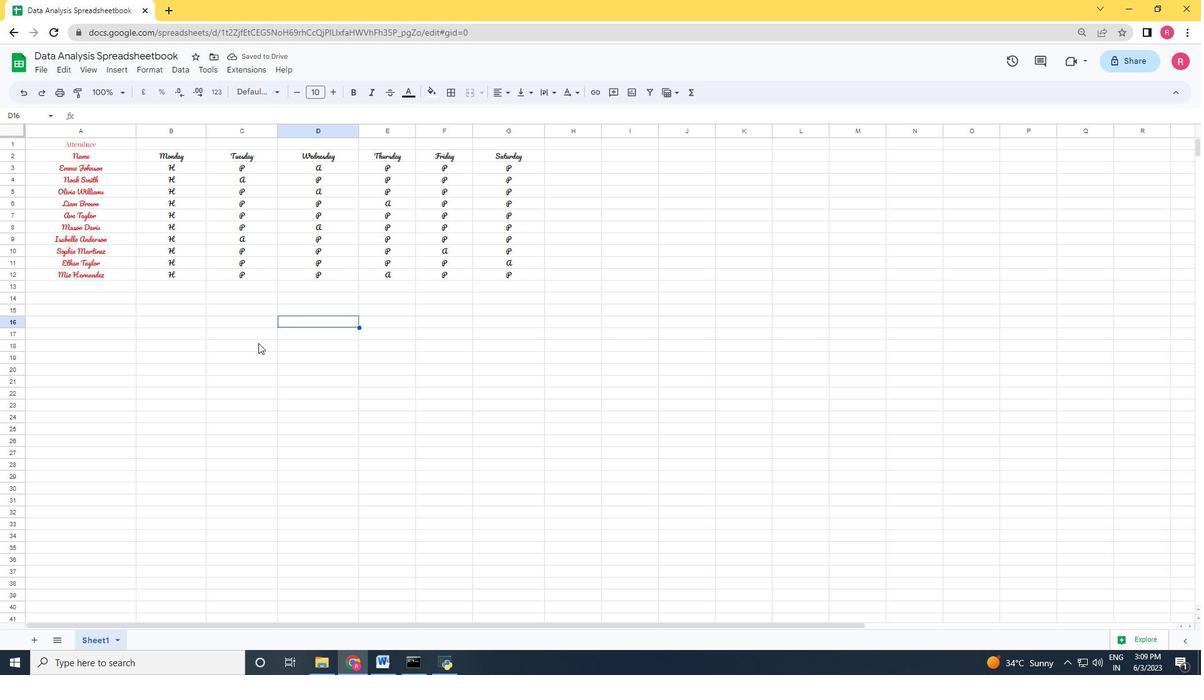 
